 Task: Create a due date automation trigger when advanced on, on the tuesday of the week before a card is due add checklist with checklist "Resume" complete at 11:00 AM.
Action: Mouse moved to (1019, 343)
Screenshot: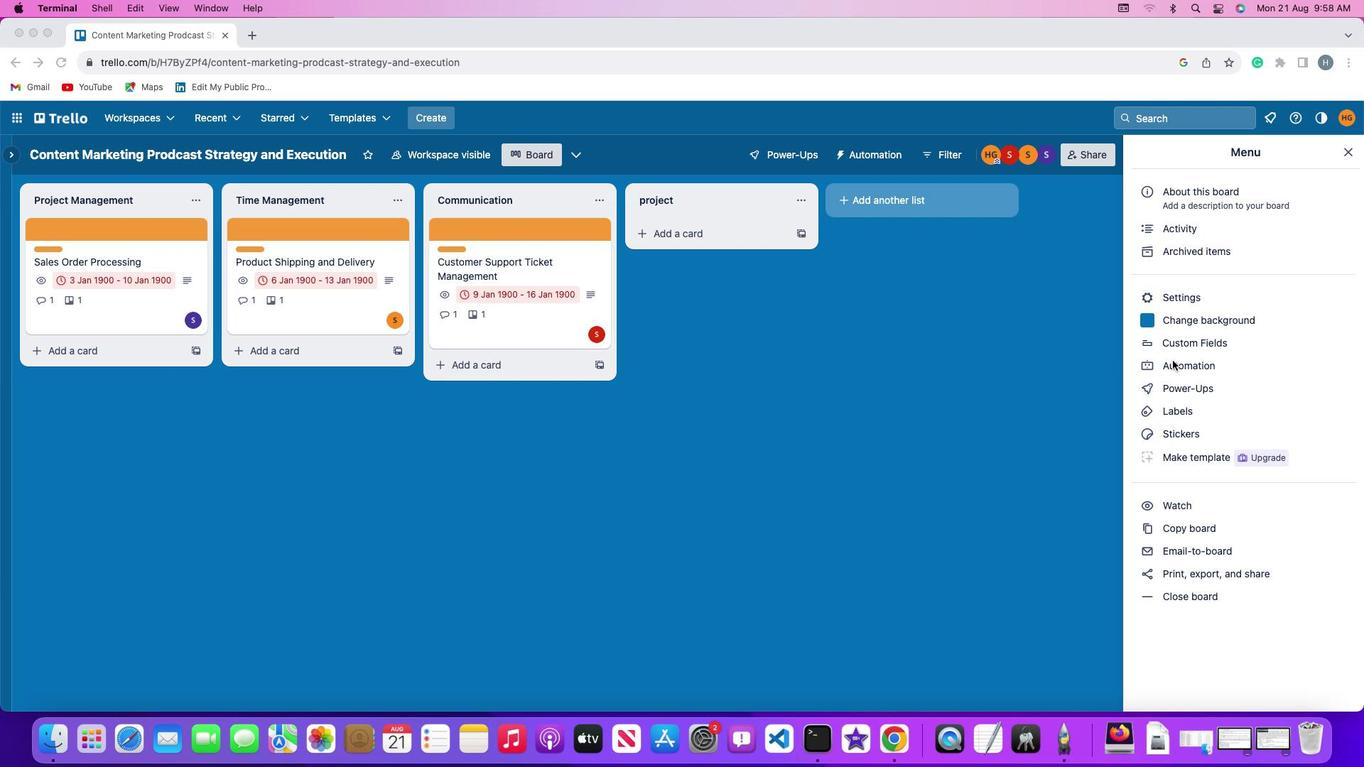 
Action: Mouse pressed left at (1019, 343)
Screenshot: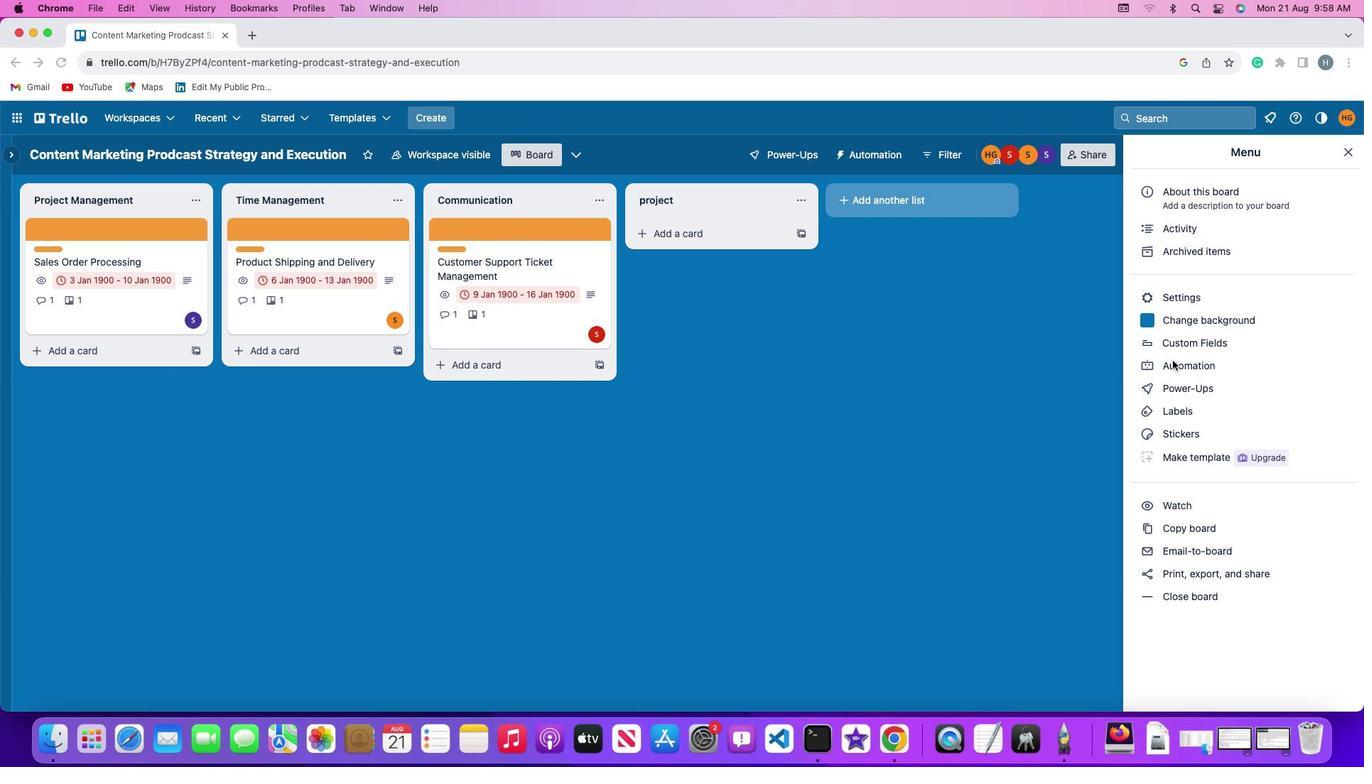 
Action: Mouse pressed left at (1019, 343)
Screenshot: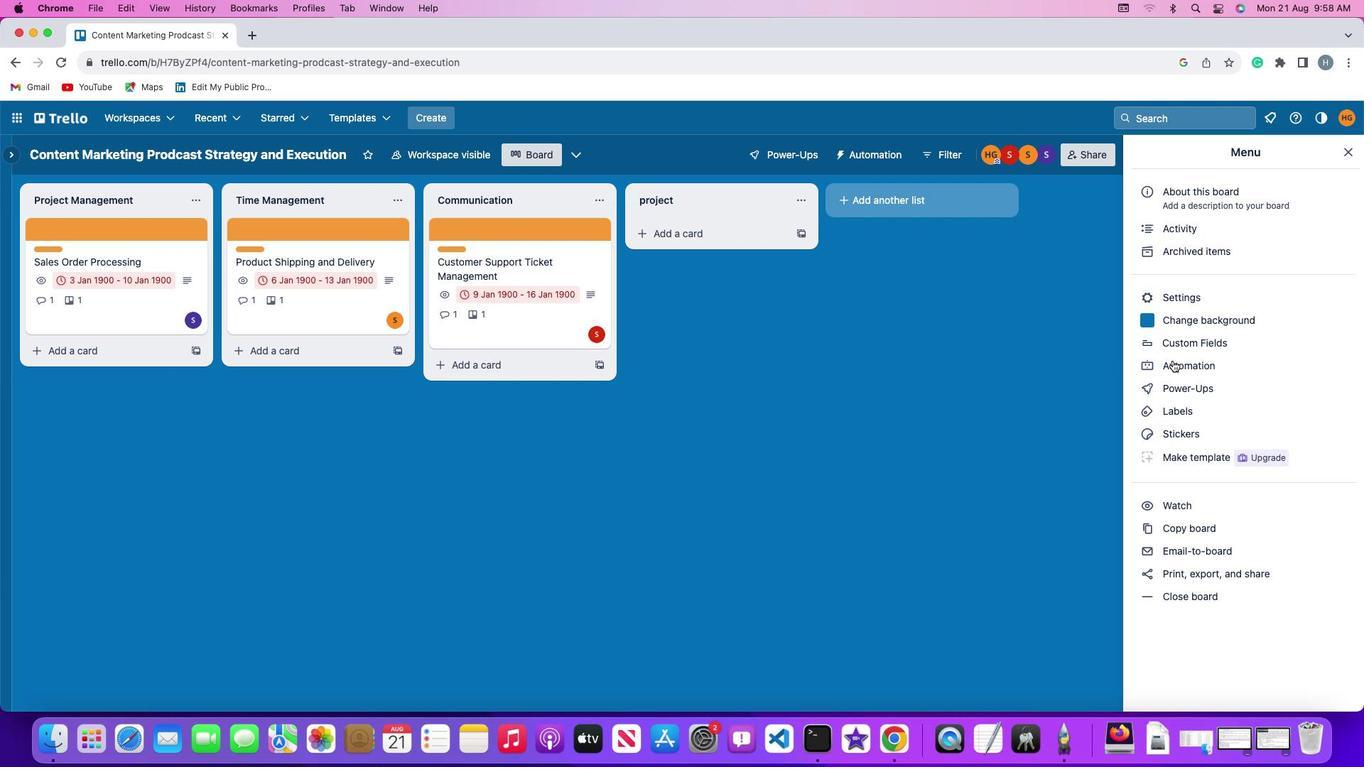 
Action: Mouse moved to (260, 321)
Screenshot: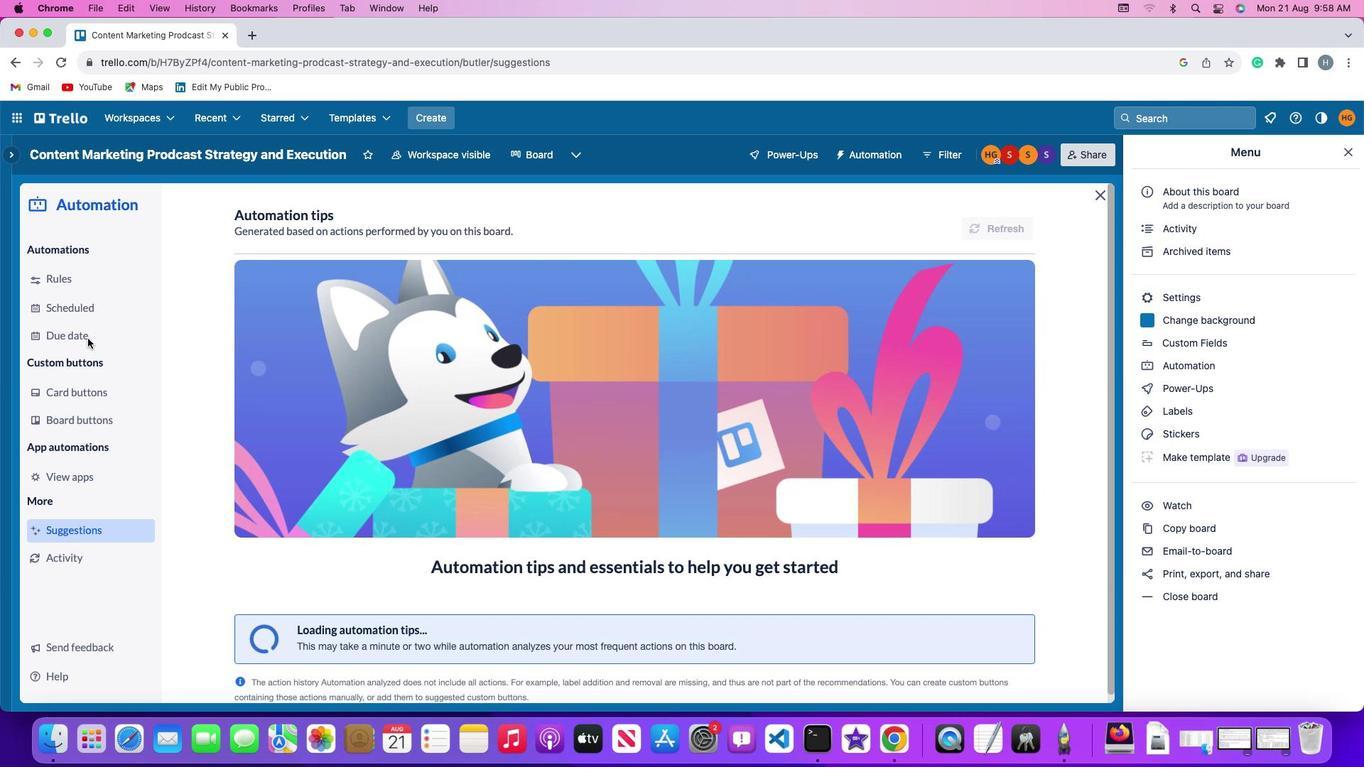 
Action: Mouse pressed left at (260, 321)
Screenshot: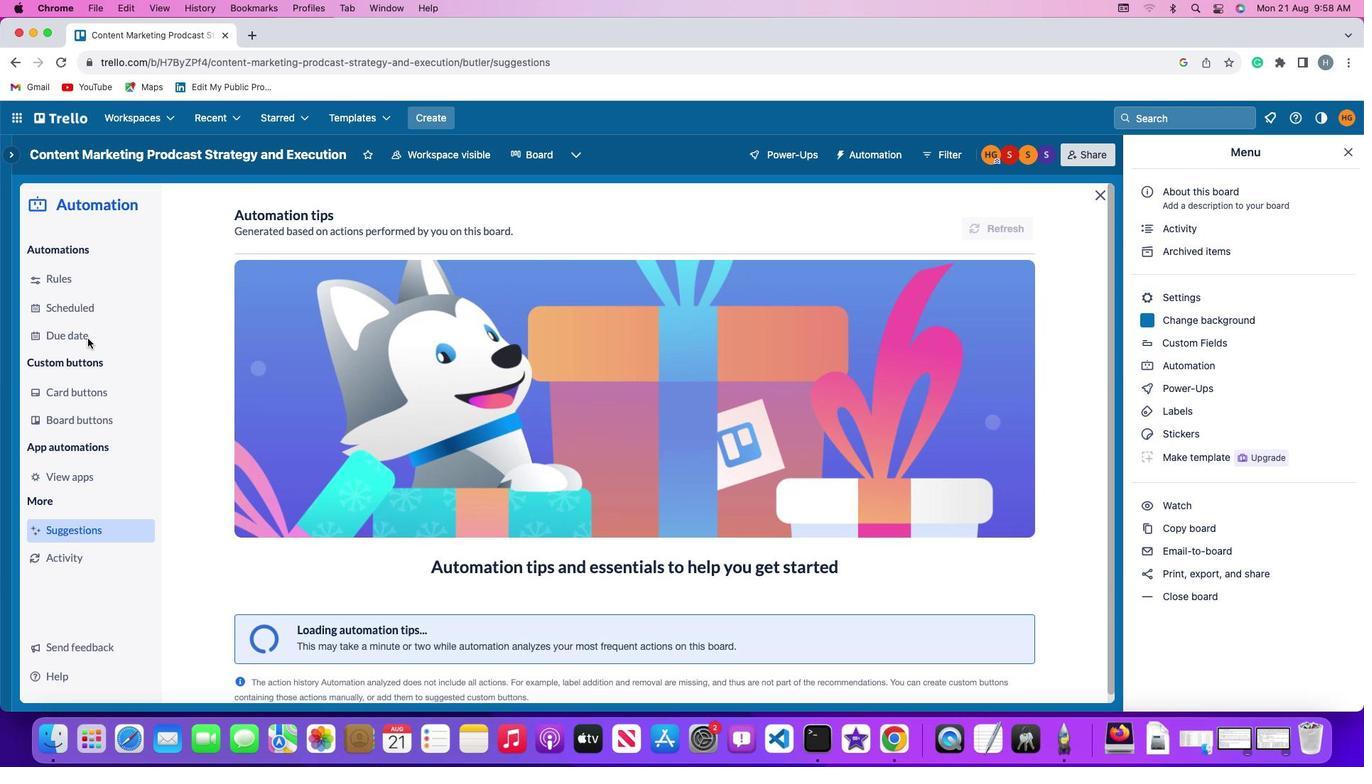 
Action: Mouse moved to (871, 193)
Screenshot: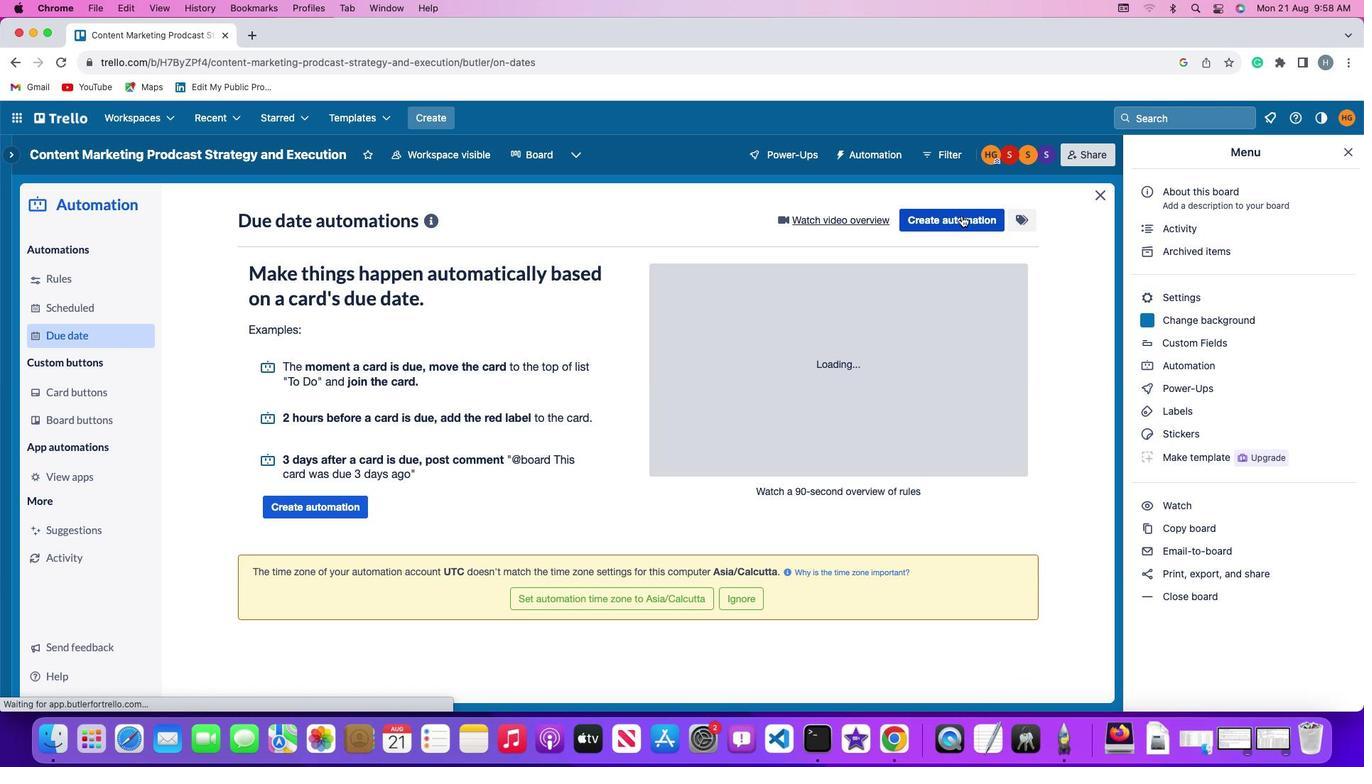 
Action: Mouse pressed left at (871, 193)
Screenshot: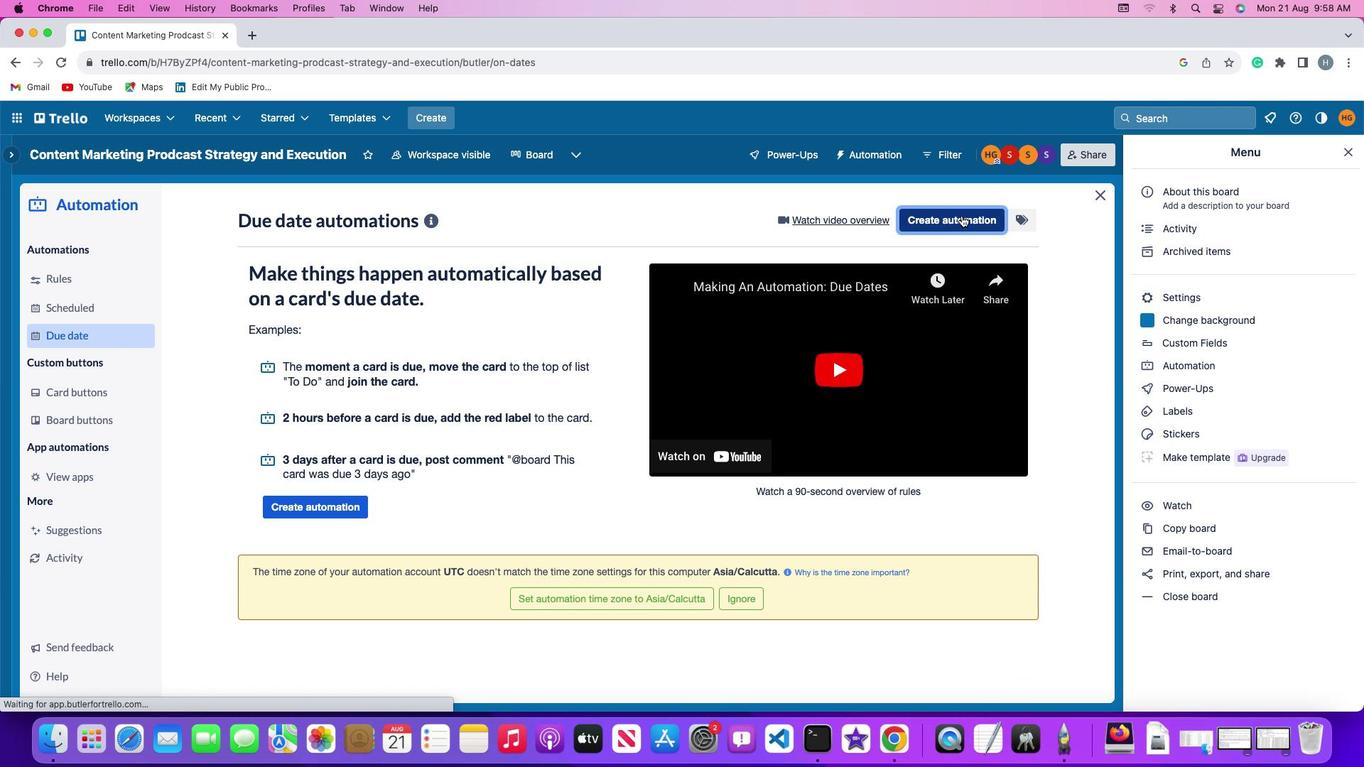 
Action: Mouse moved to (394, 341)
Screenshot: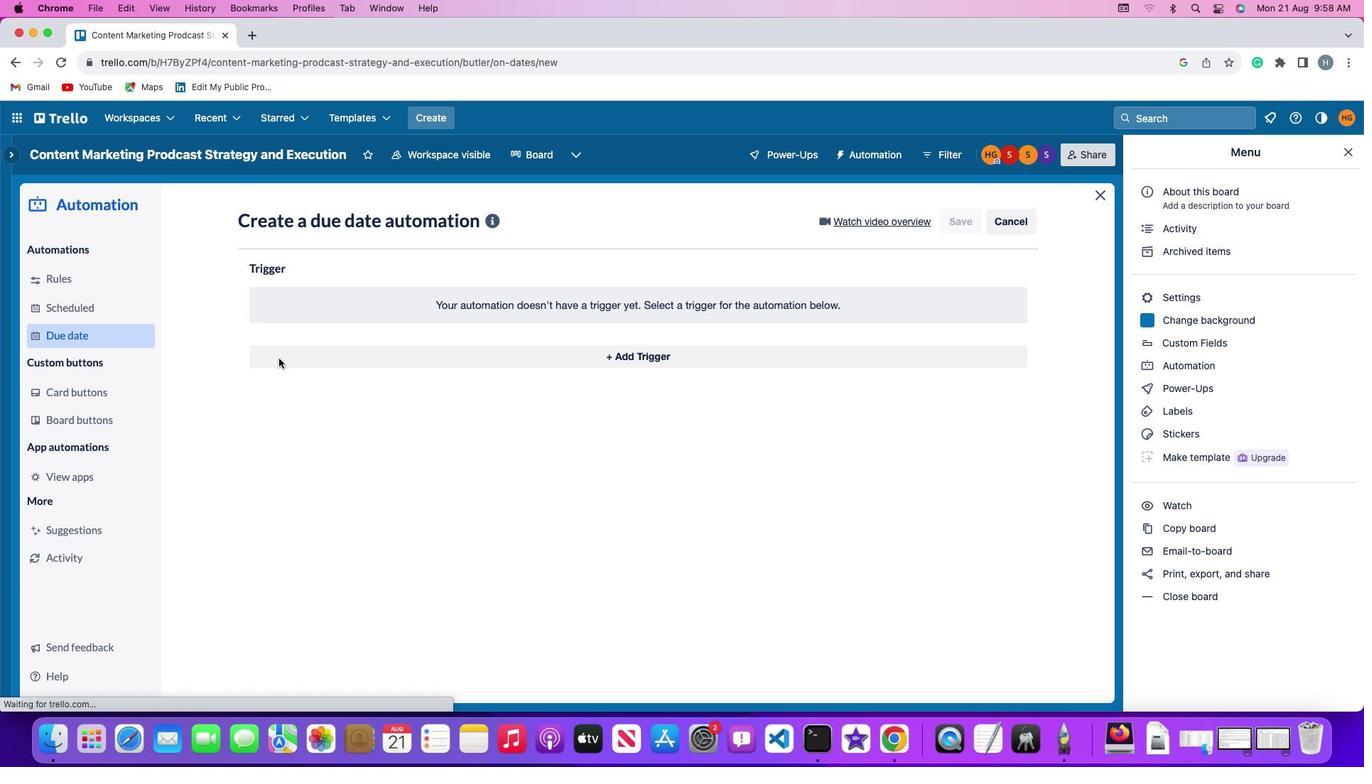 
Action: Mouse pressed left at (394, 341)
Screenshot: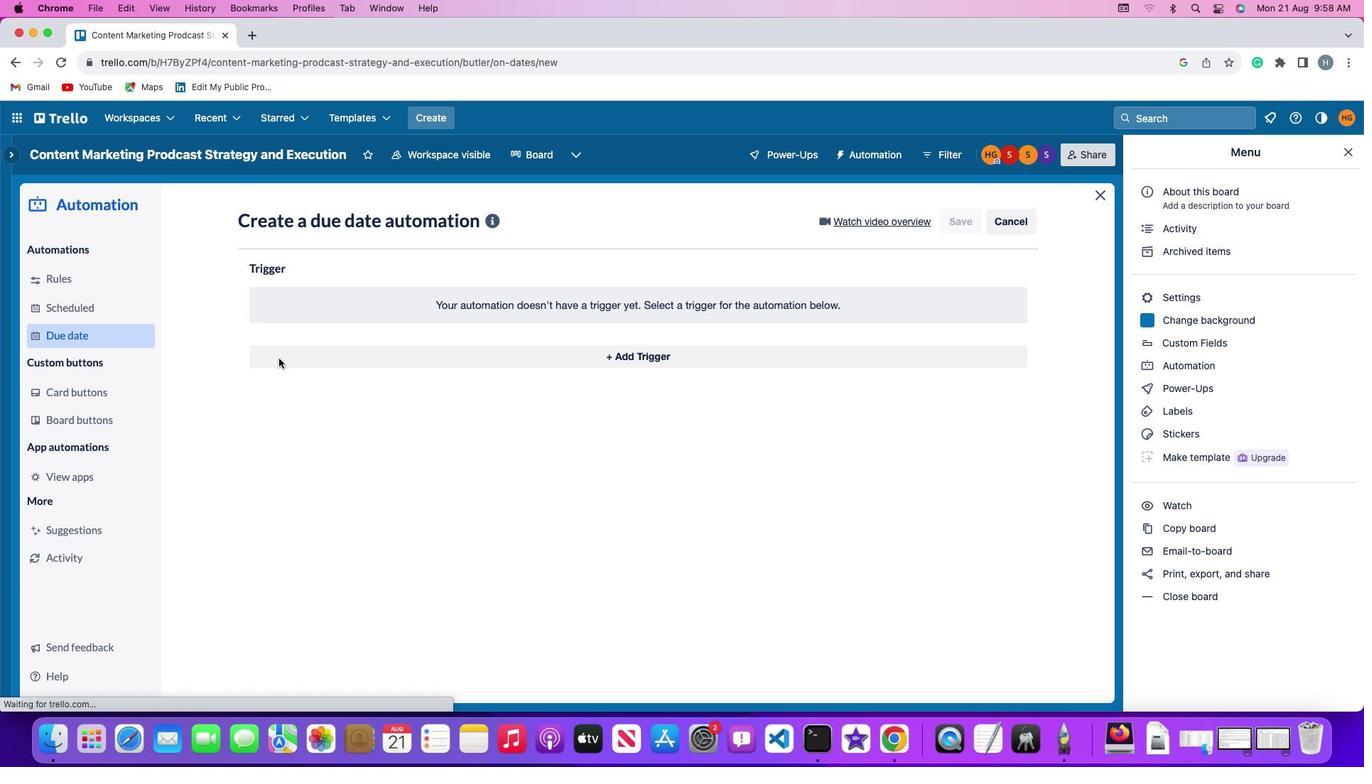 
Action: Mouse moved to (417, 617)
Screenshot: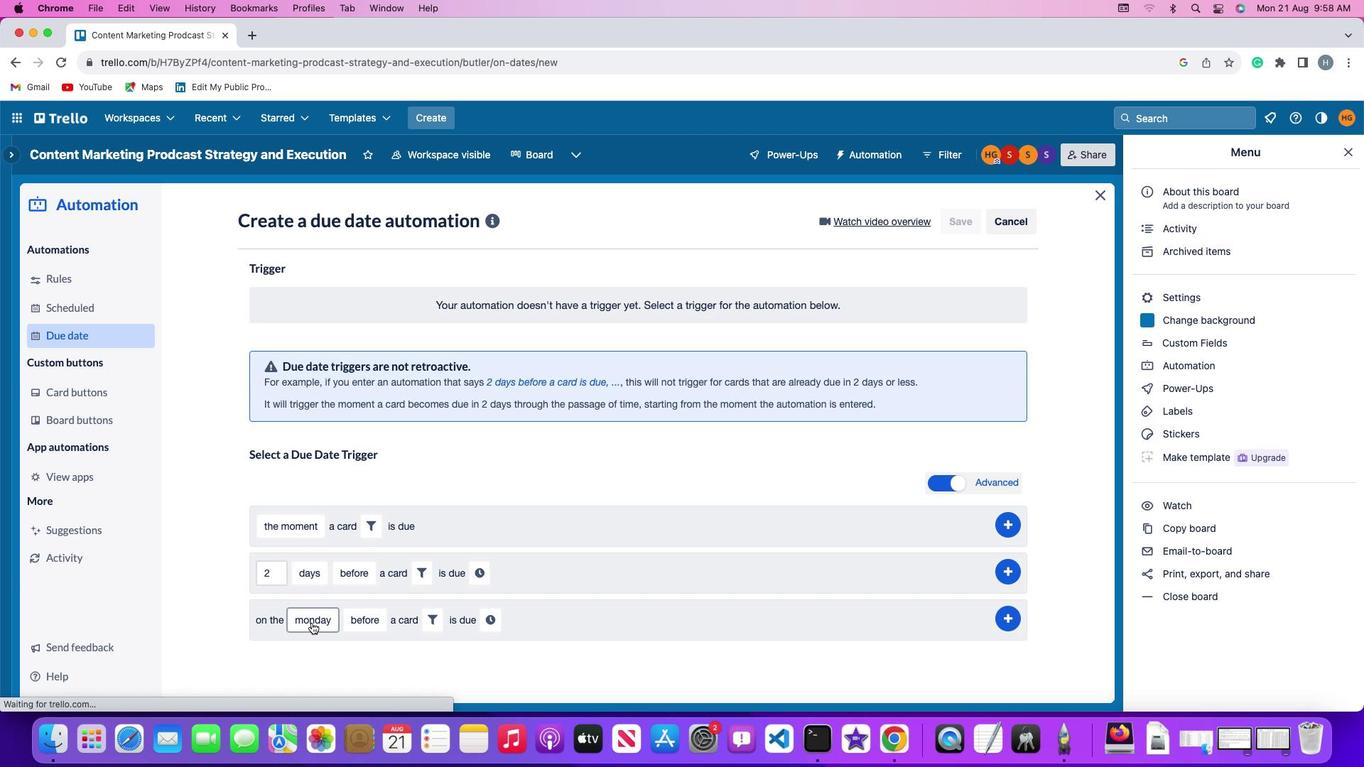 
Action: Mouse pressed left at (417, 617)
Screenshot: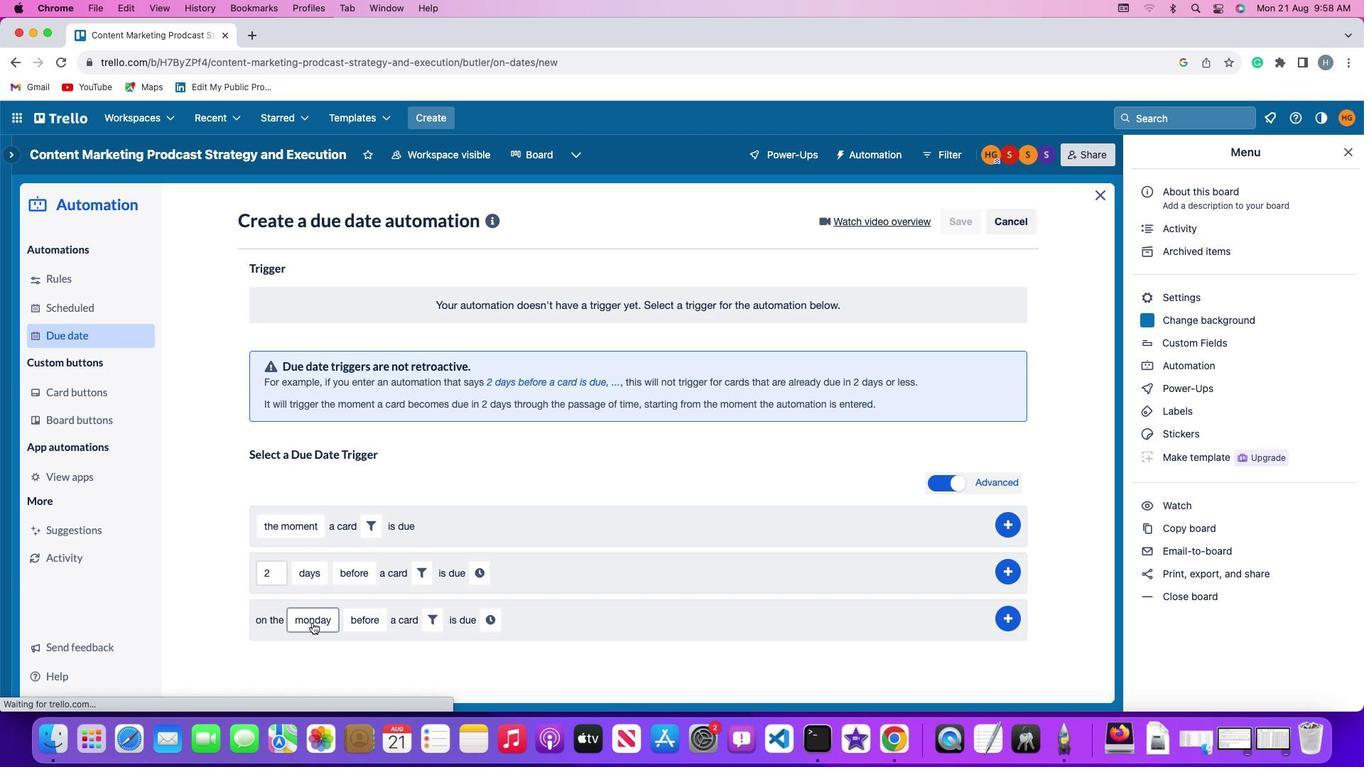 
Action: Mouse moved to (429, 441)
Screenshot: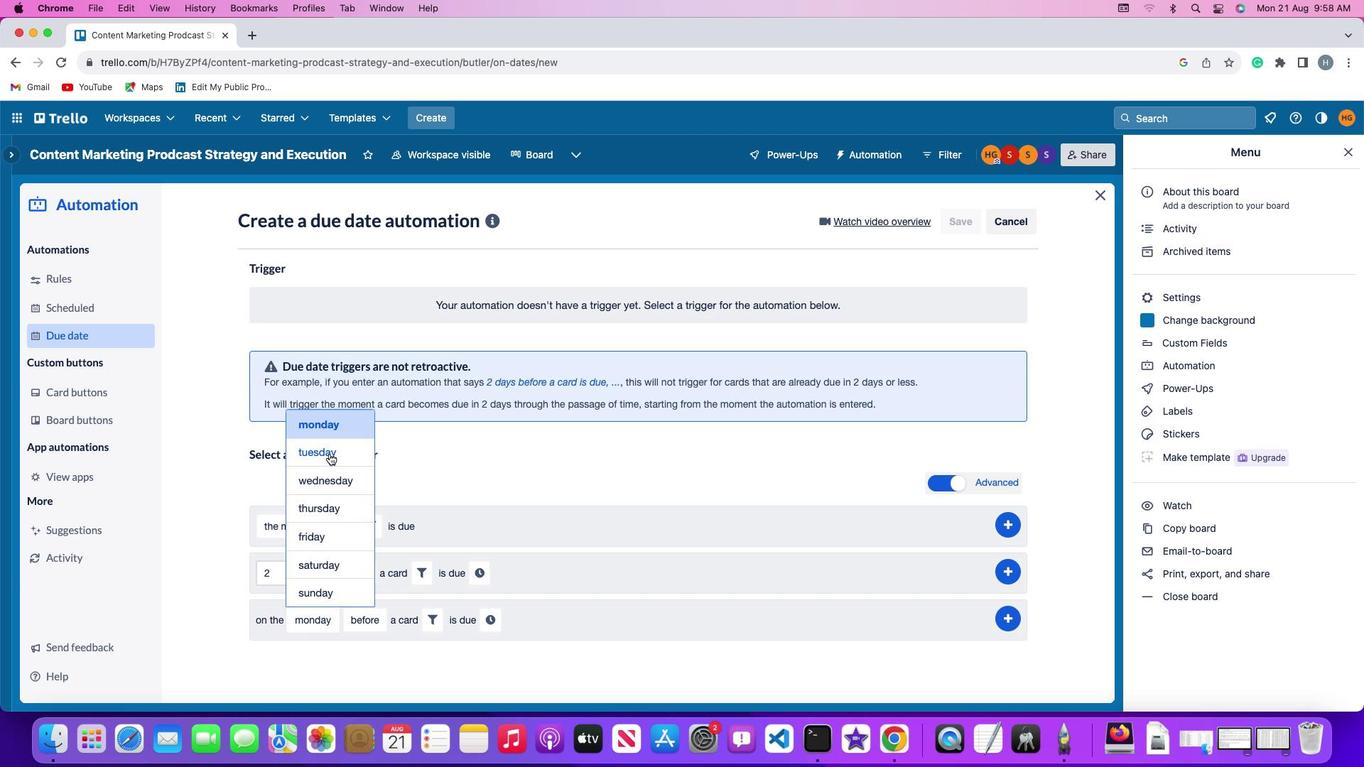 
Action: Mouse pressed left at (429, 441)
Screenshot: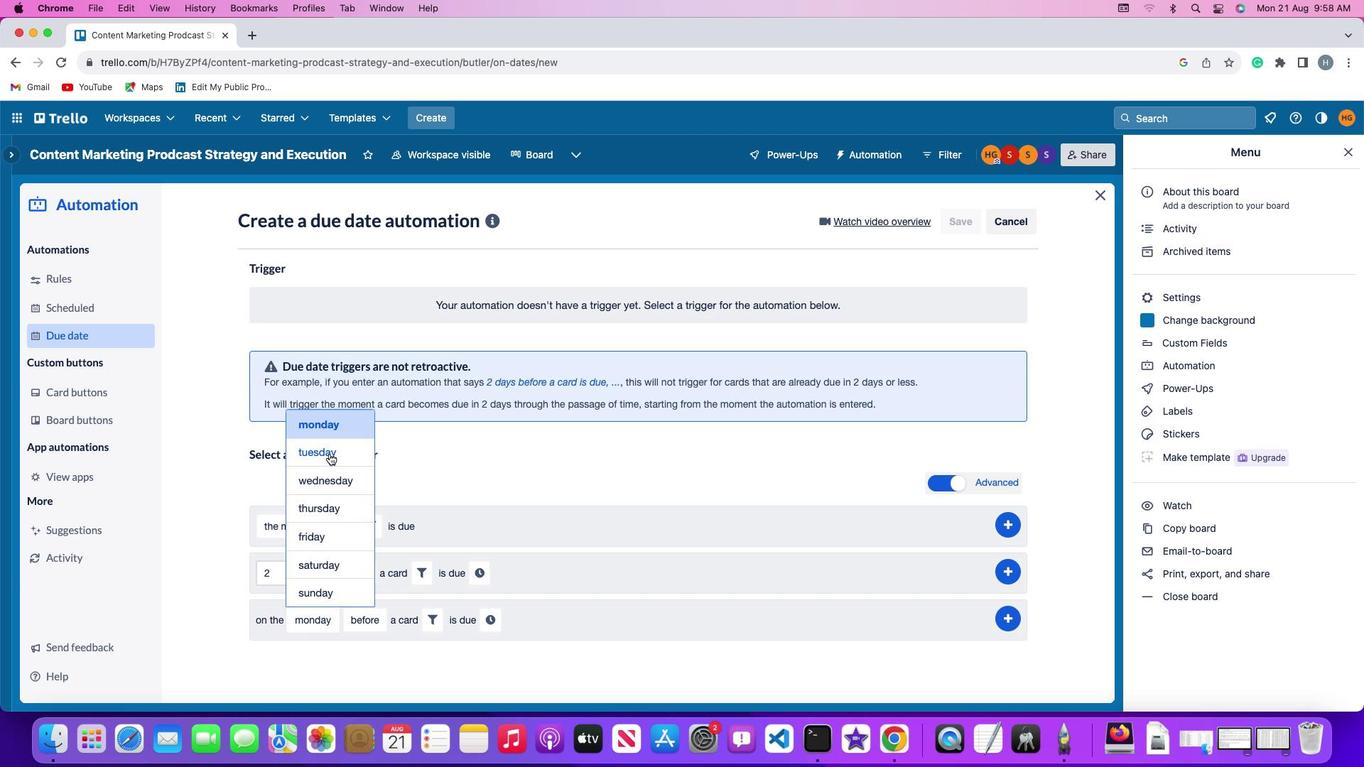 
Action: Mouse moved to (456, 606)
Screenshot: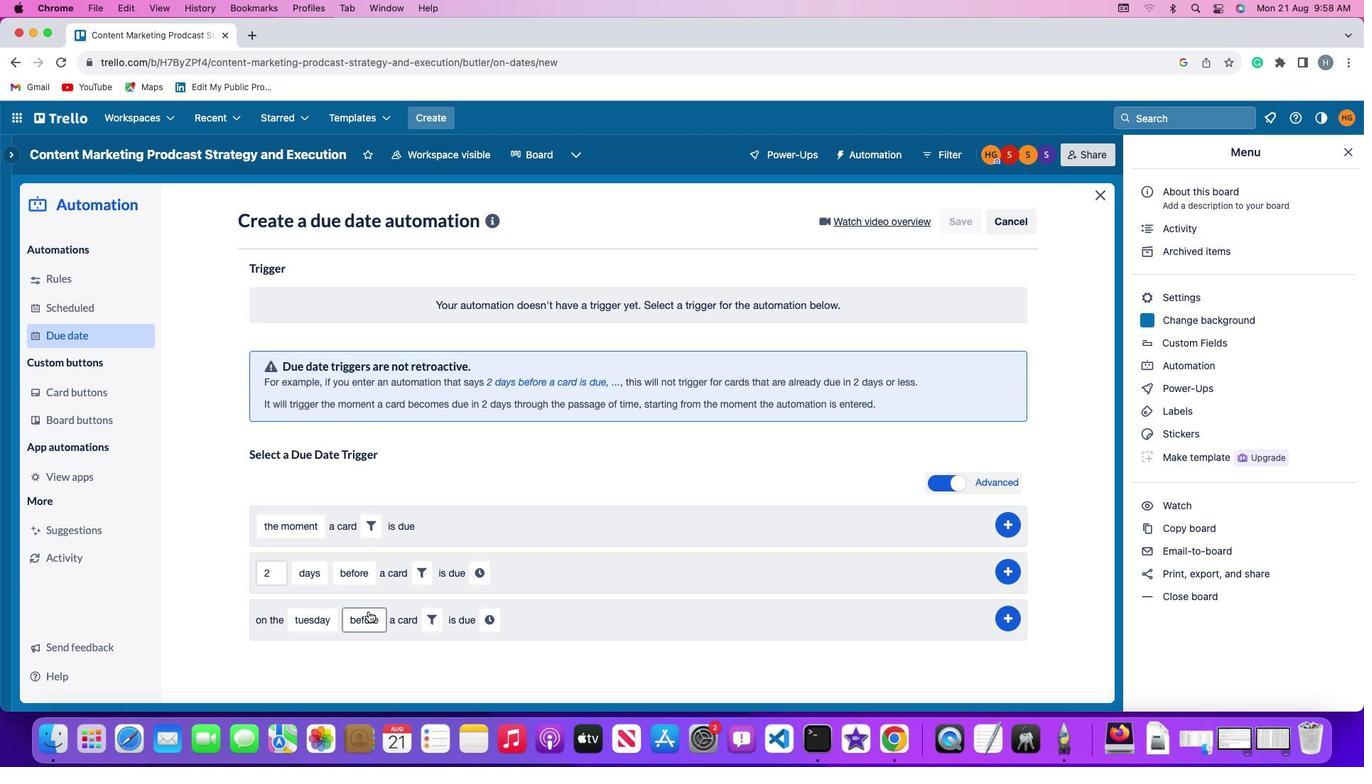
Action: Mouse pressed left at (456, 606)
Screenshot: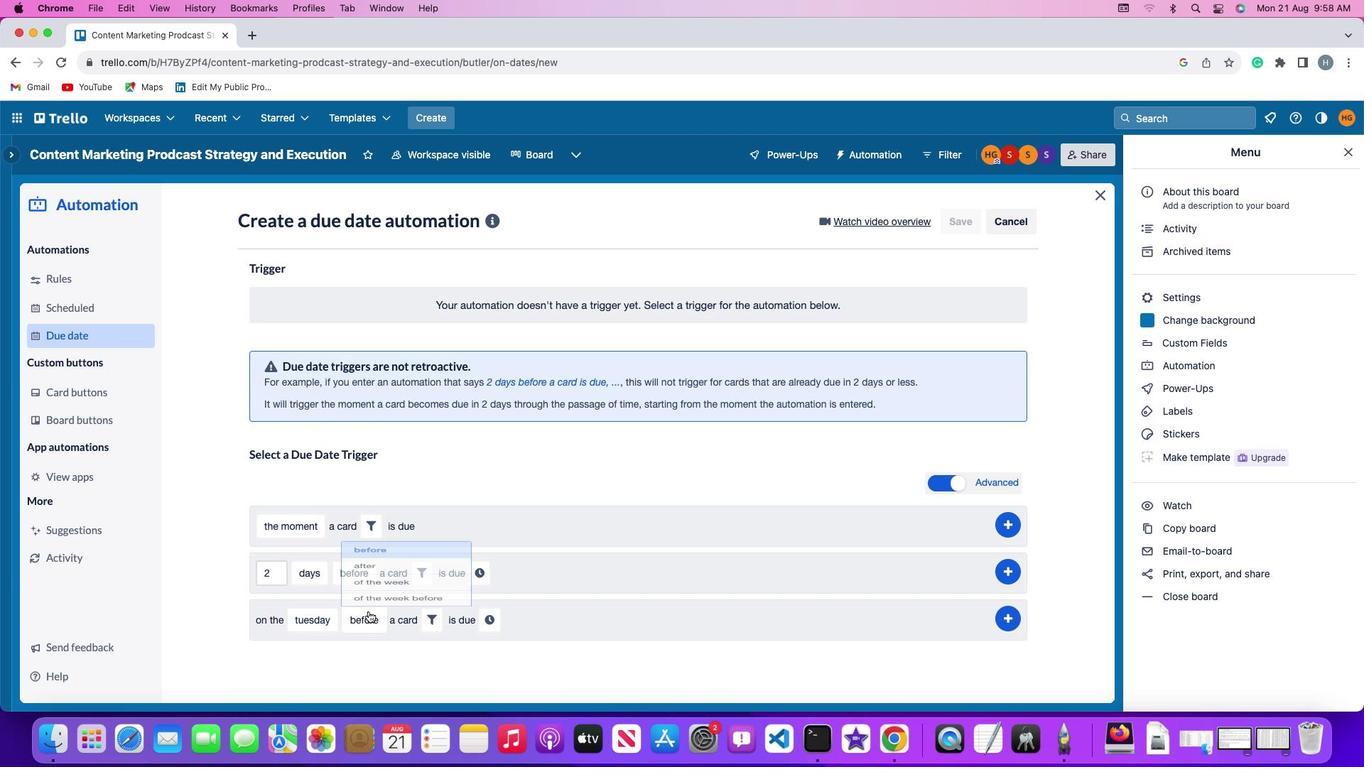 
Action: Mouse moved to (462, 582)
Screenshot: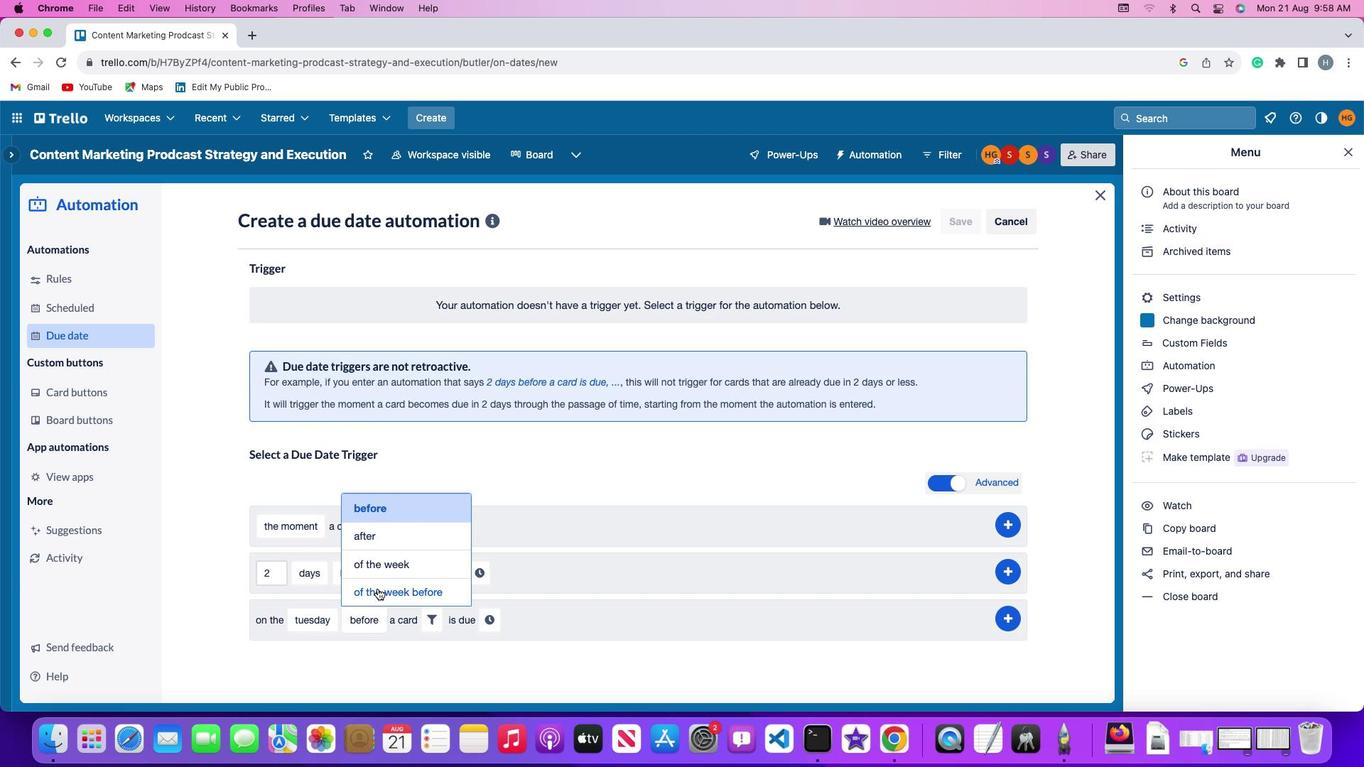 
Action: Mouse pressed left at (462, 582)
Screenshot: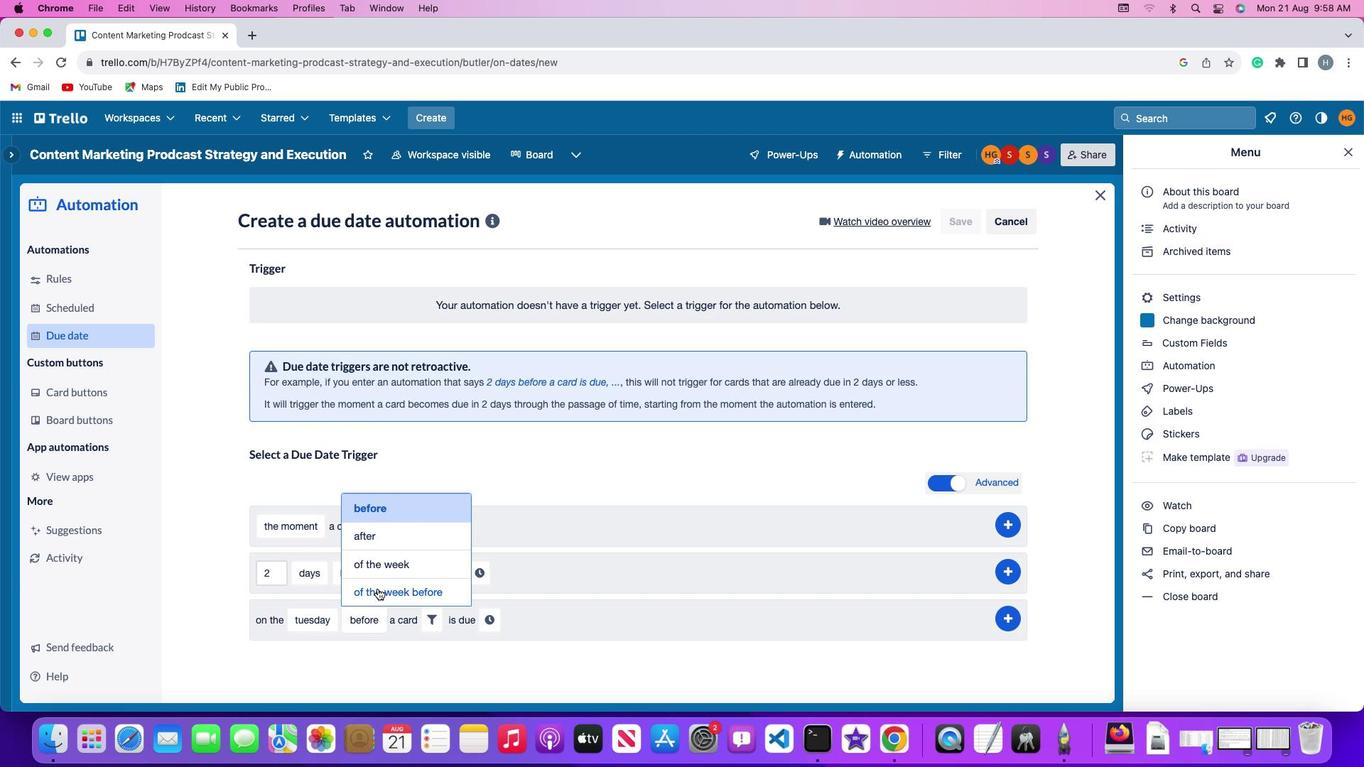
Action: Mouse moved to (550, 616)
Screenshot: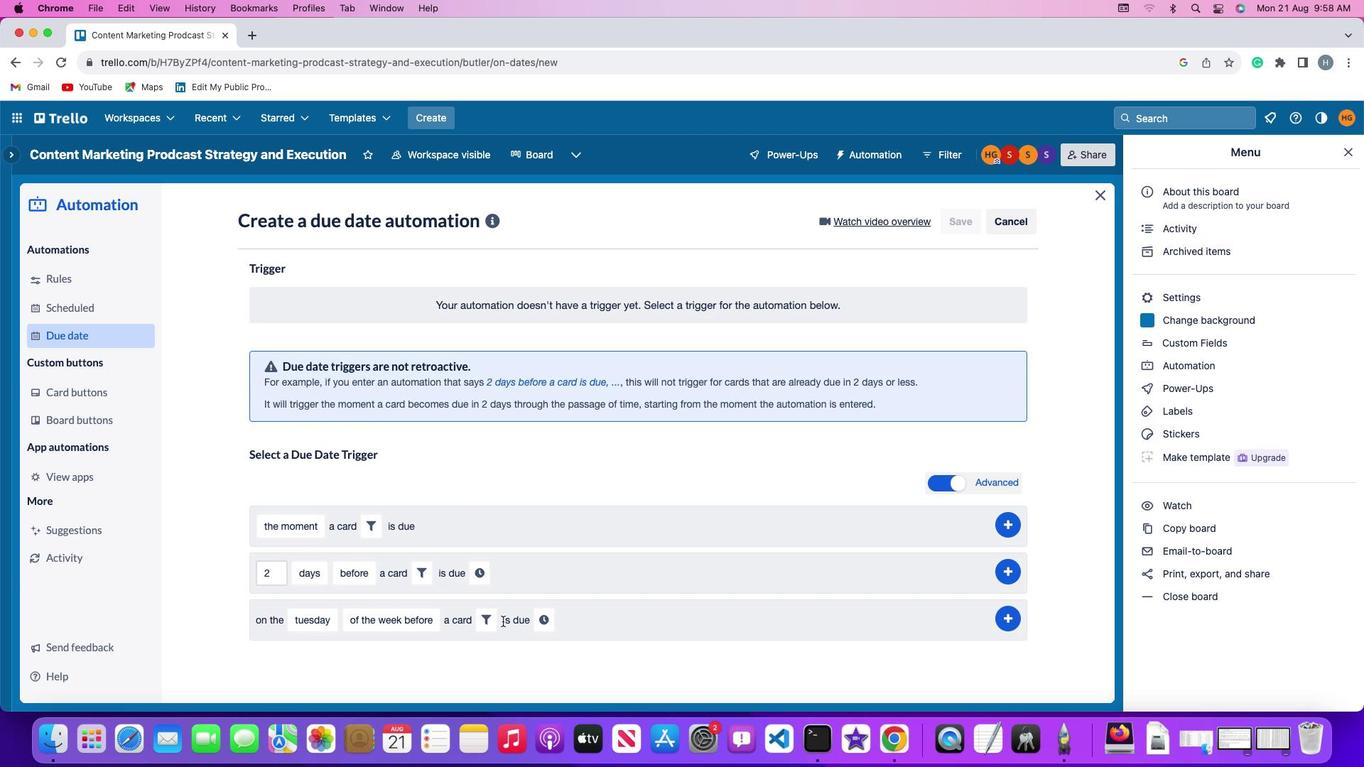 
Action: Mouse pressed left at (550, 616)
Screenshot: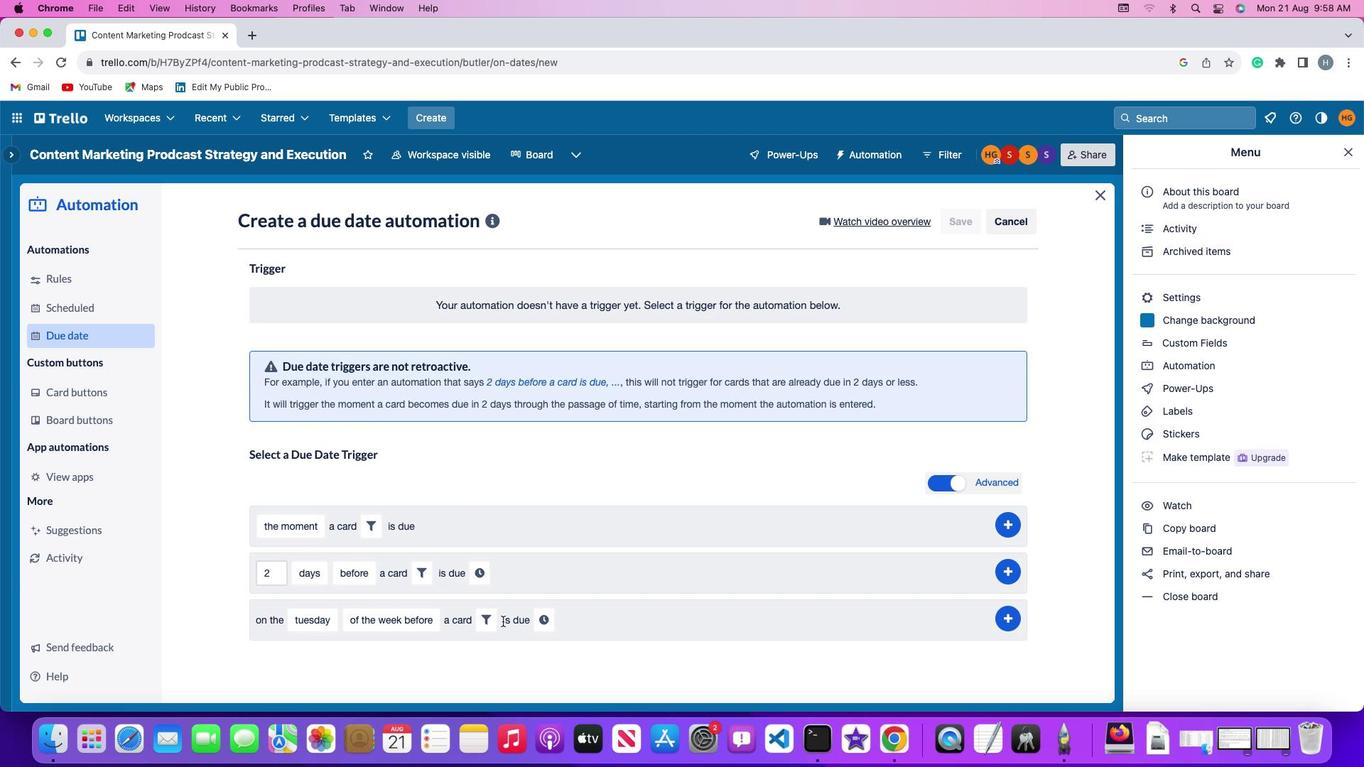 
Action: Mouse moved to (544, 616)
Screenshot: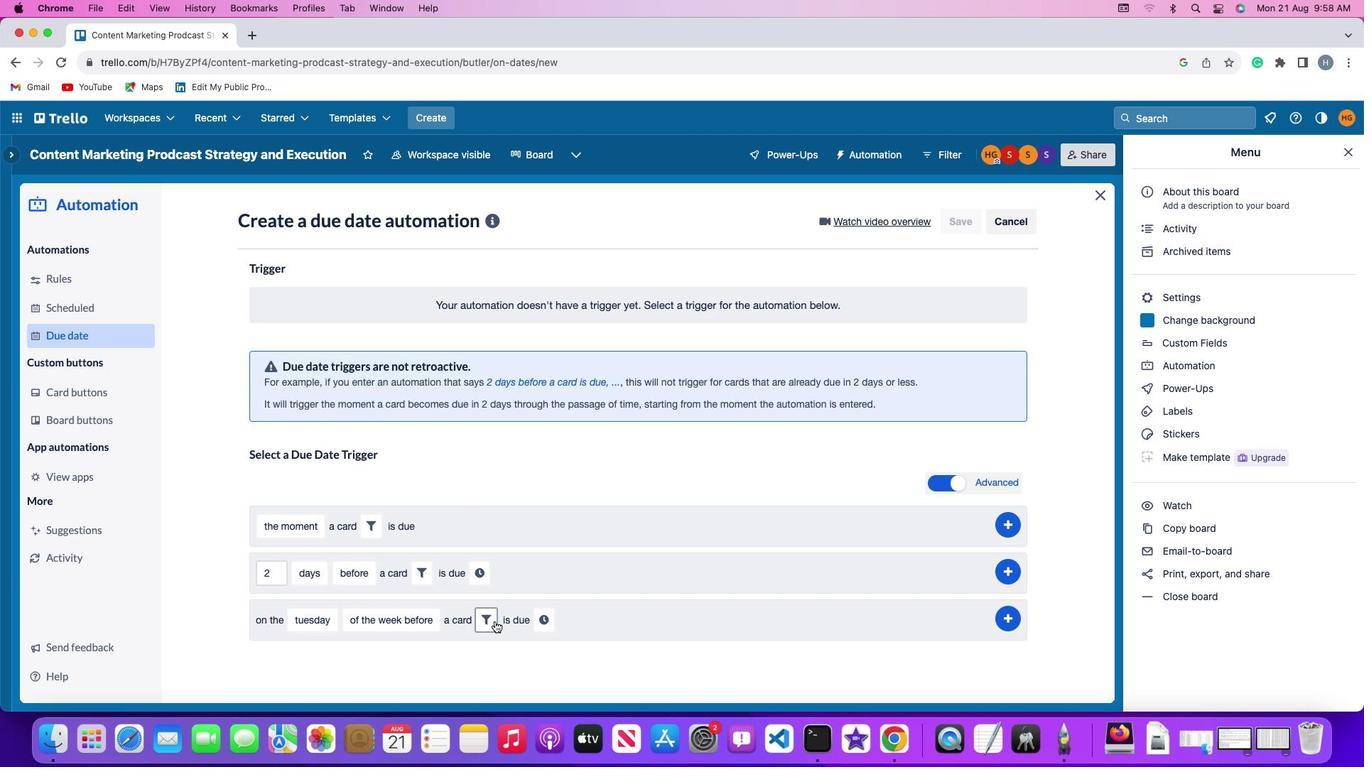
Action: Mouse pressed left at (544, 616)
Screenshot: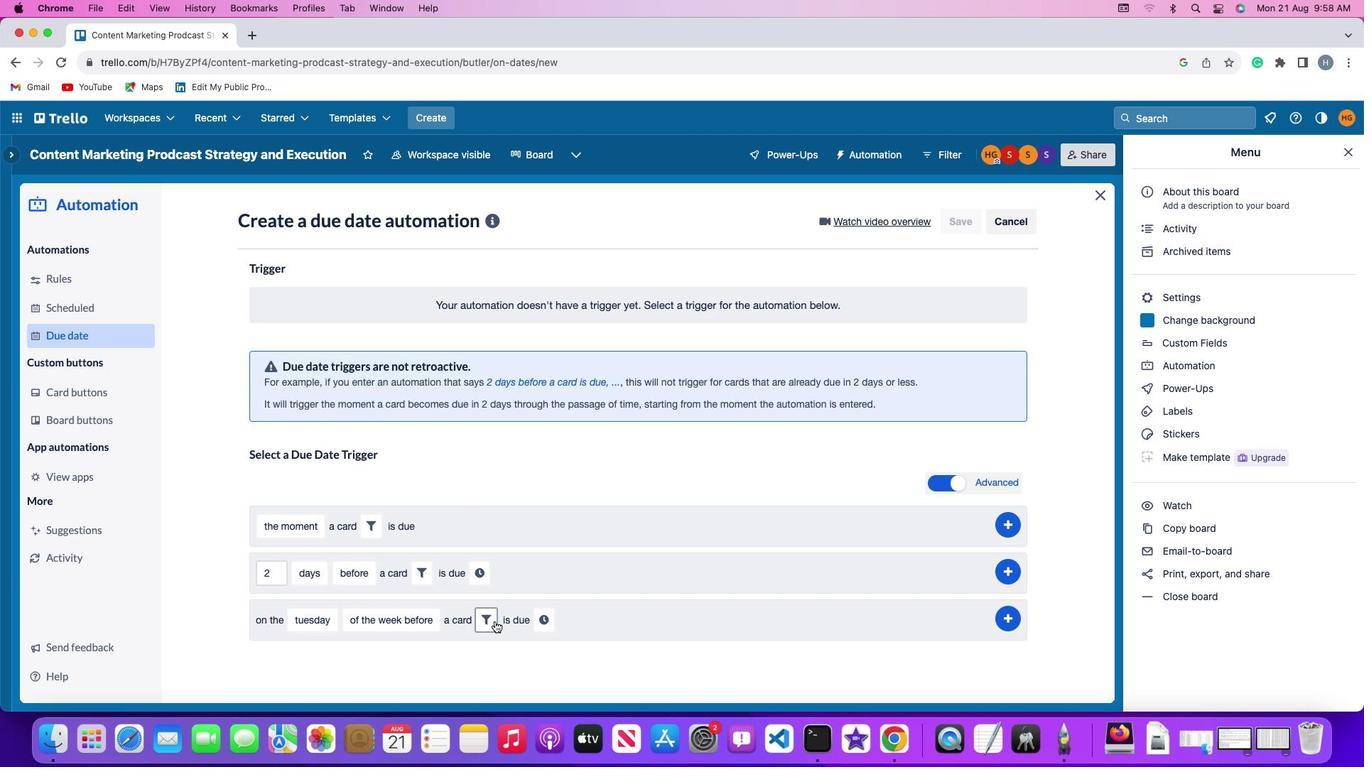 
Action: Mouse moved to (628, 654)
Screenshot: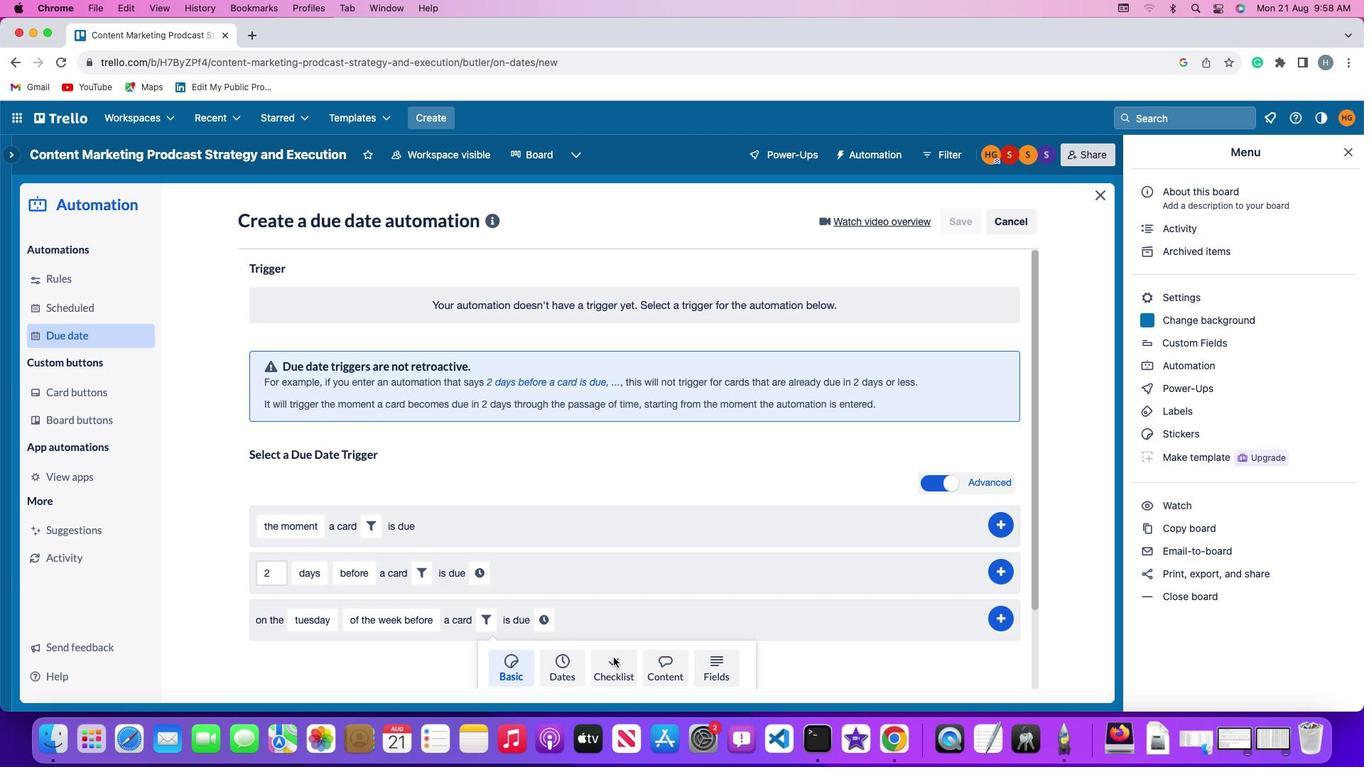 
Action: Mouse pressed left at (628, 654)
Screenshot: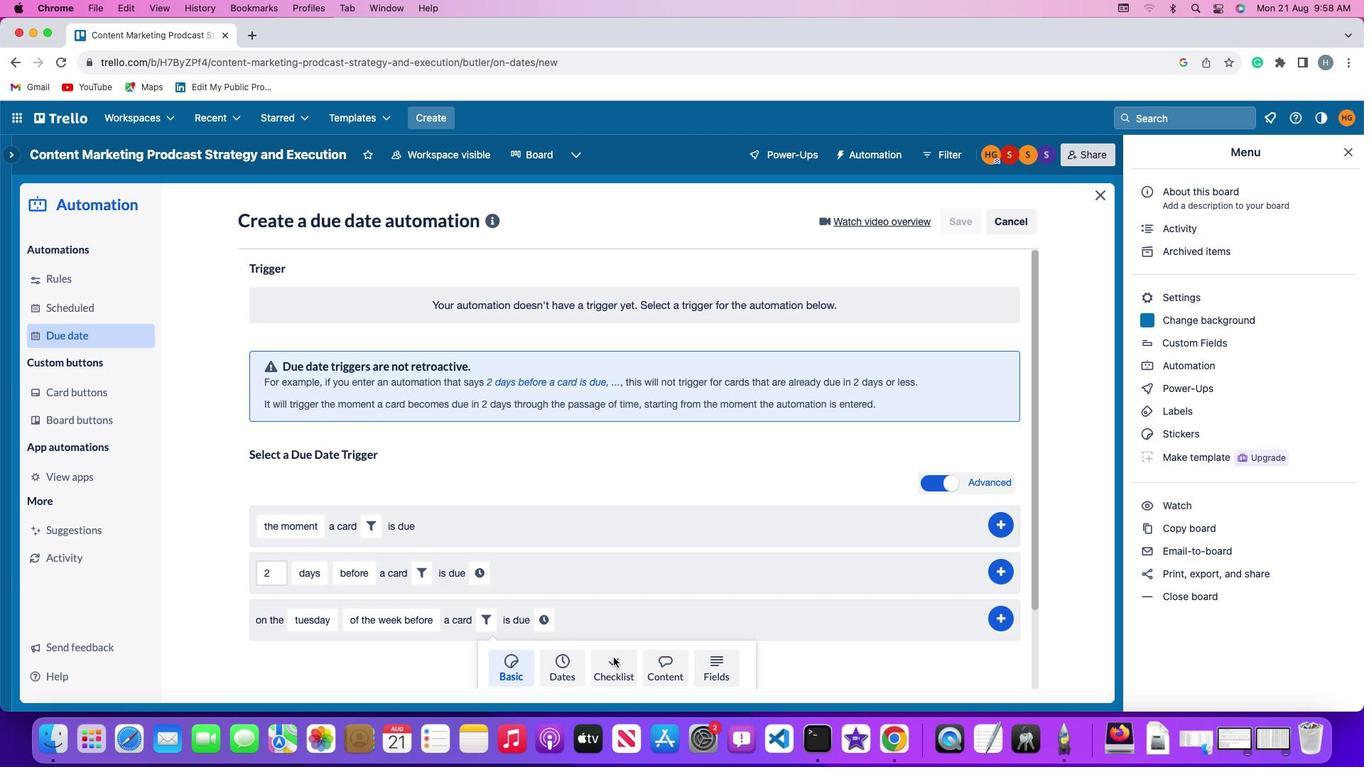 
Action: Mouse moved to (483, 655)
Screenshot: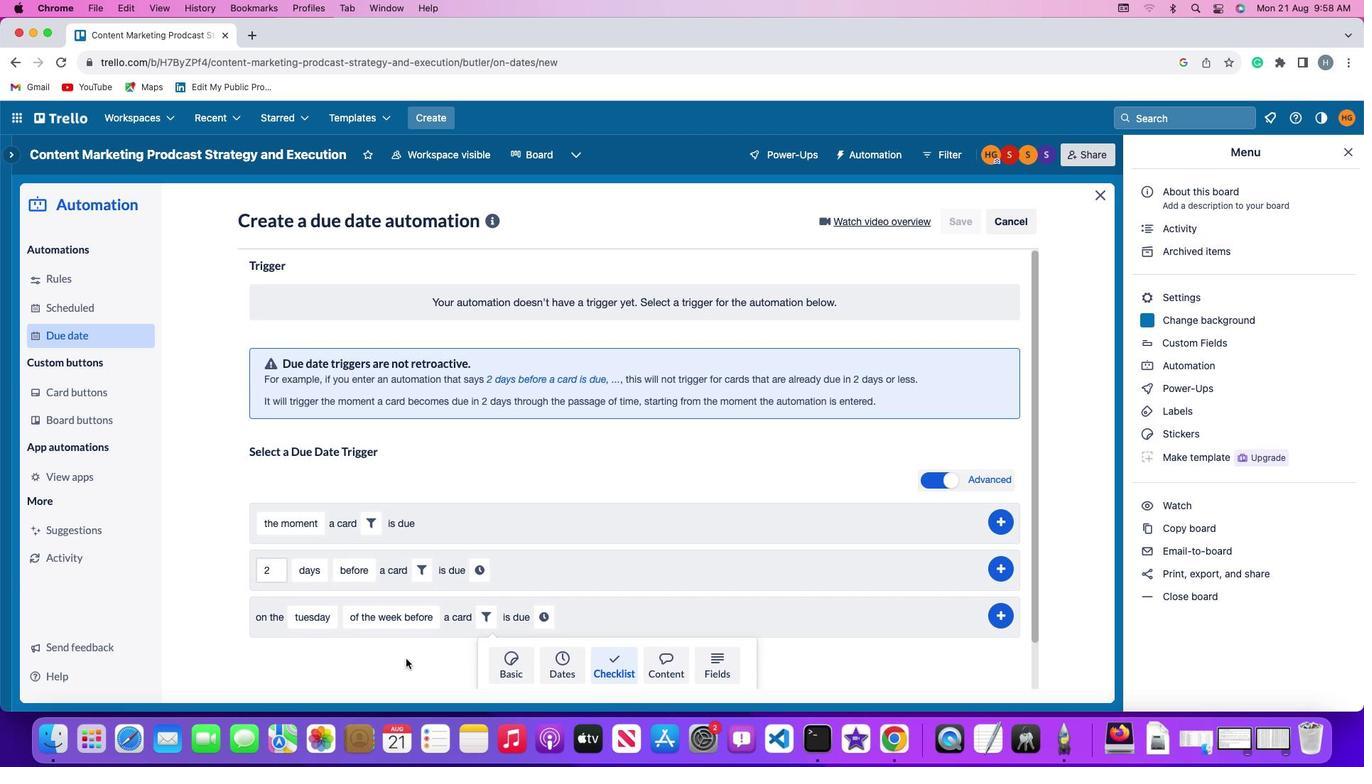 
Action: Mouse scrolled (483, 655) with delta (198, -31)
Screenshot: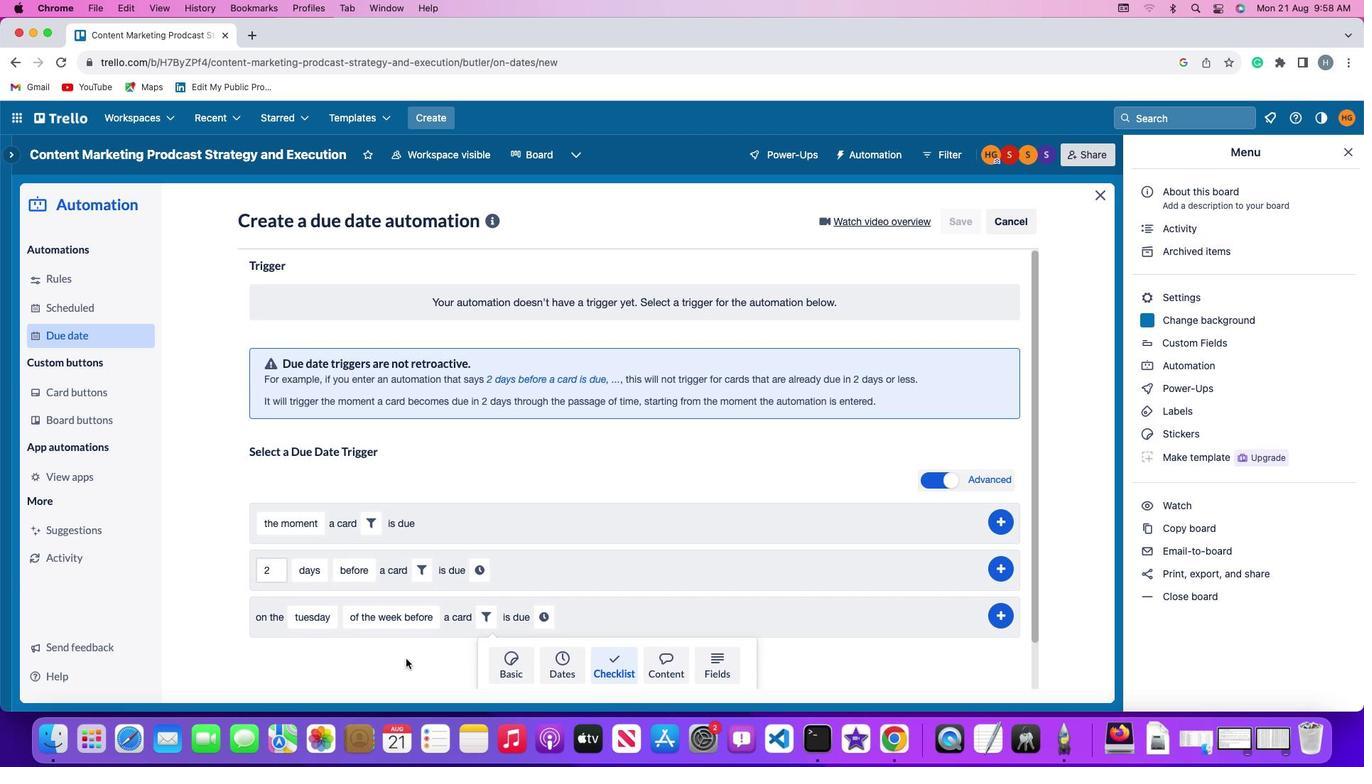
Action: Mouse scrolled (483, 655) with delta (198, -31)
Screenshot: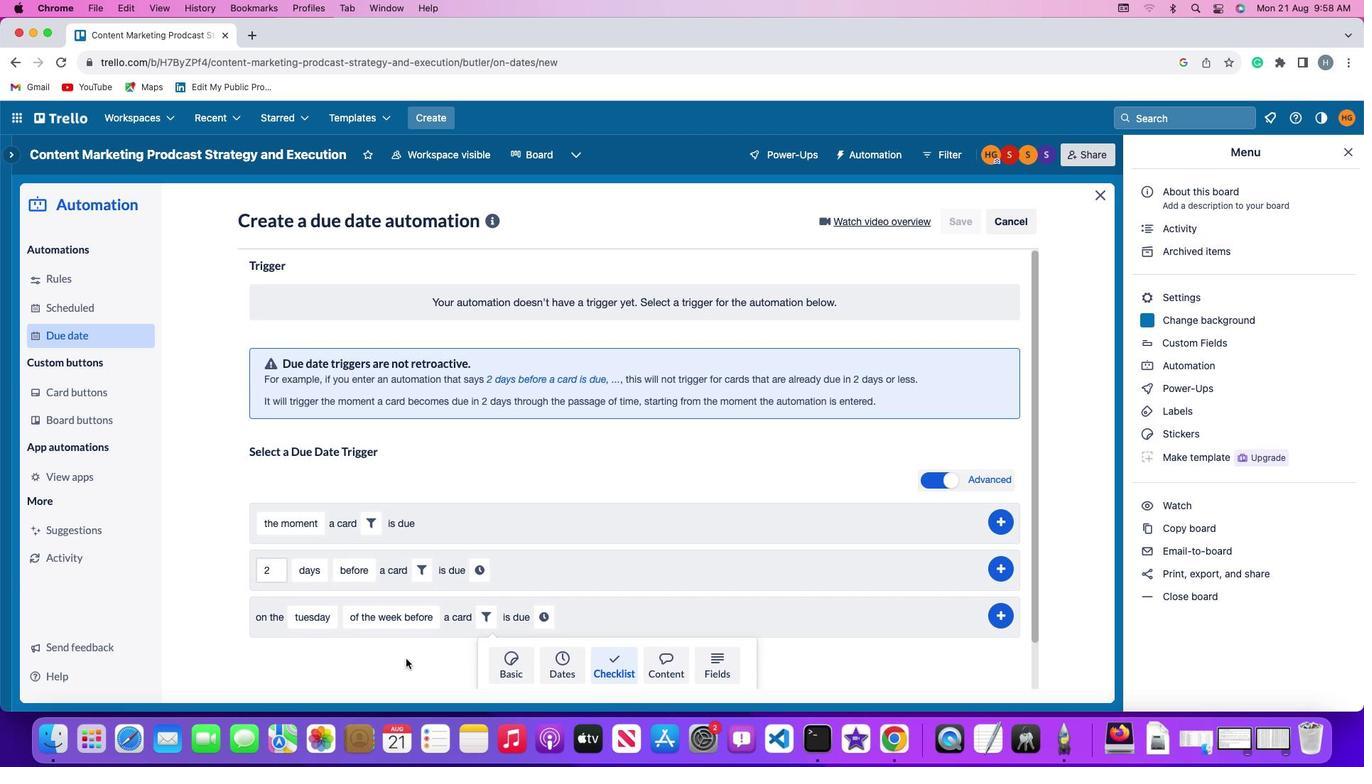 
Action: Mouse scrolled (483, 655) with delta (198, -32)
Screenshot: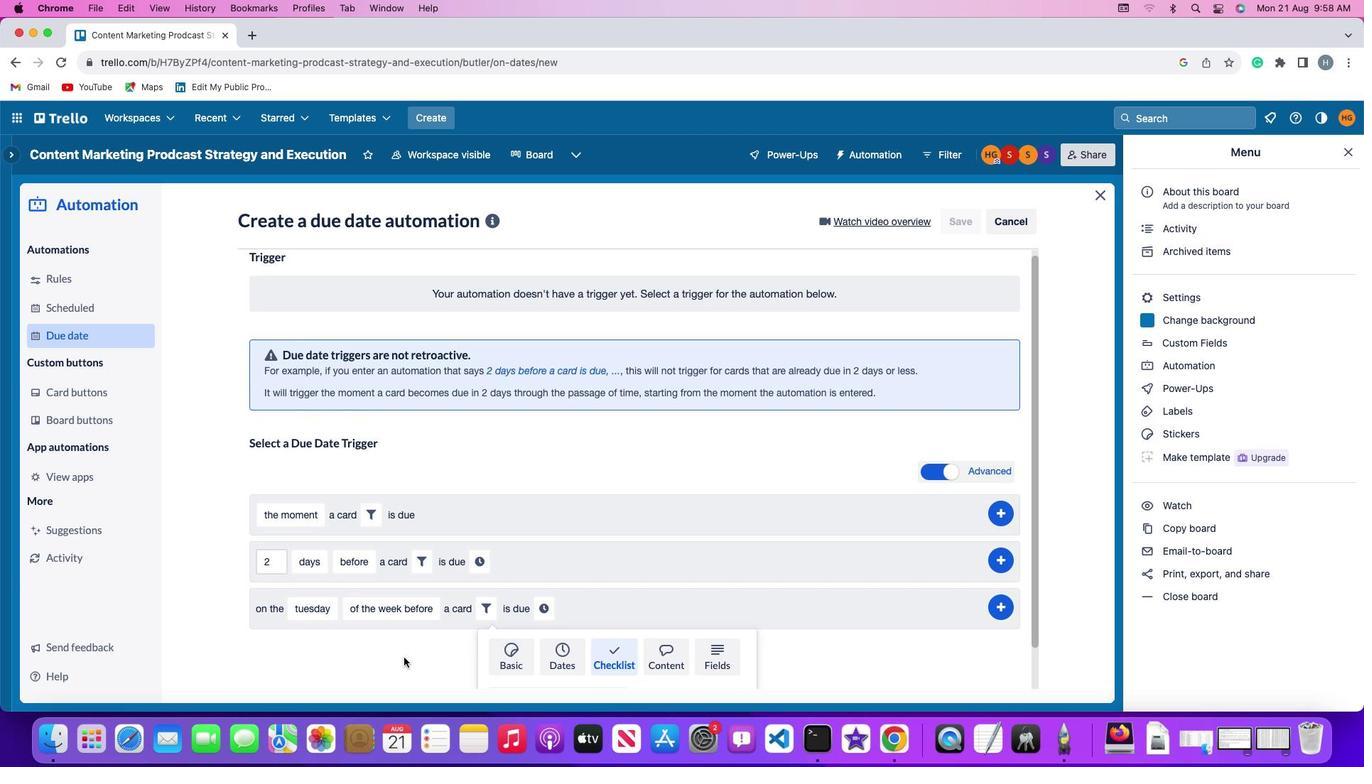 
Action: Mouse moved to (483, 655)
Screenshot: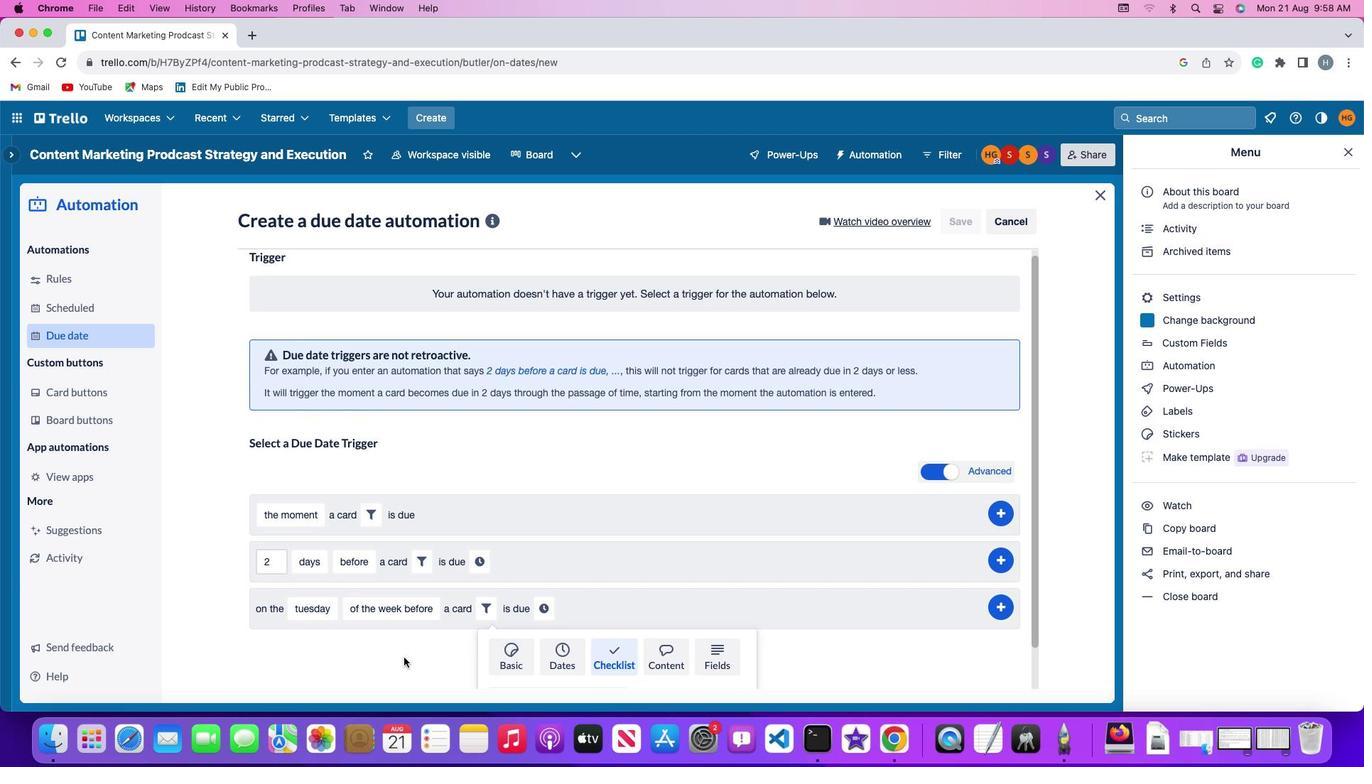 
Action: Mouse scrolled (483, 655) with delta (198, -34)
Screenshot: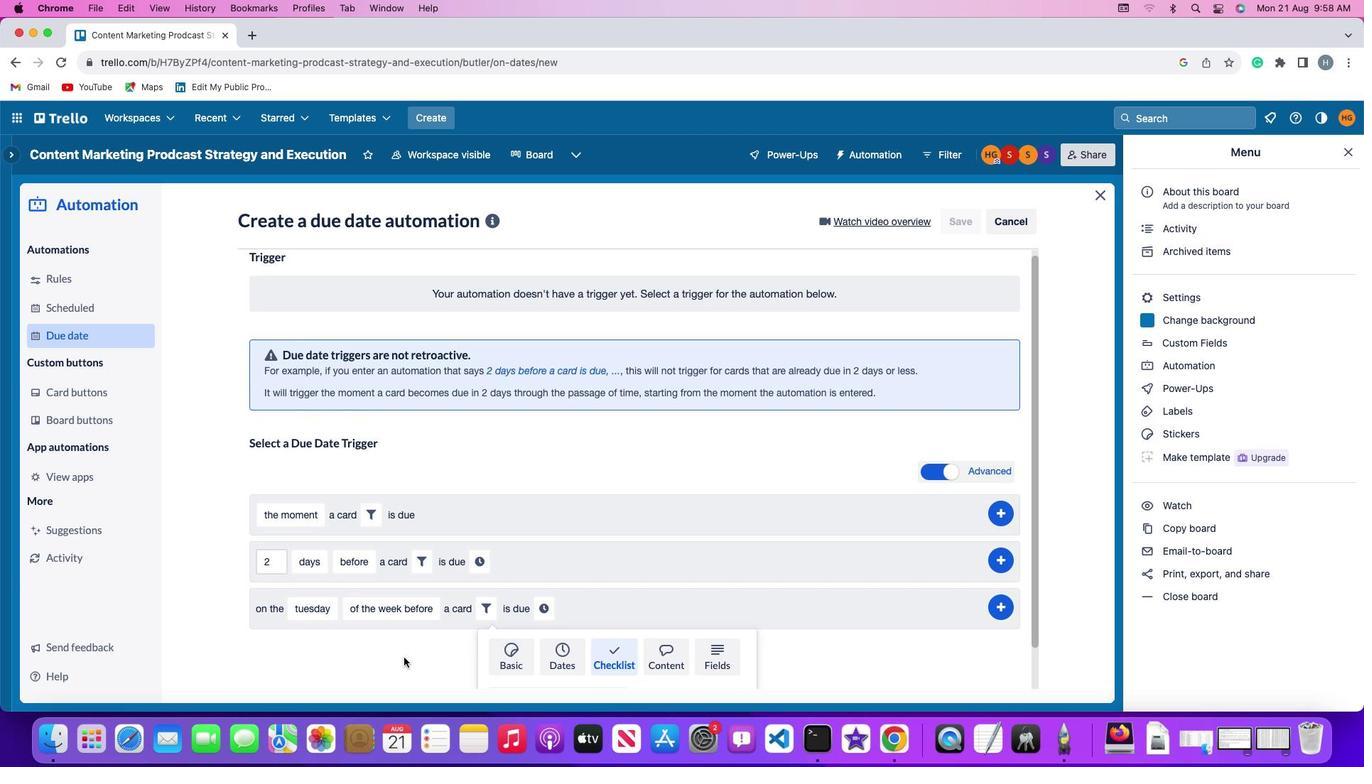 
Action: Mouse moved to (483, 655)
Screenshot: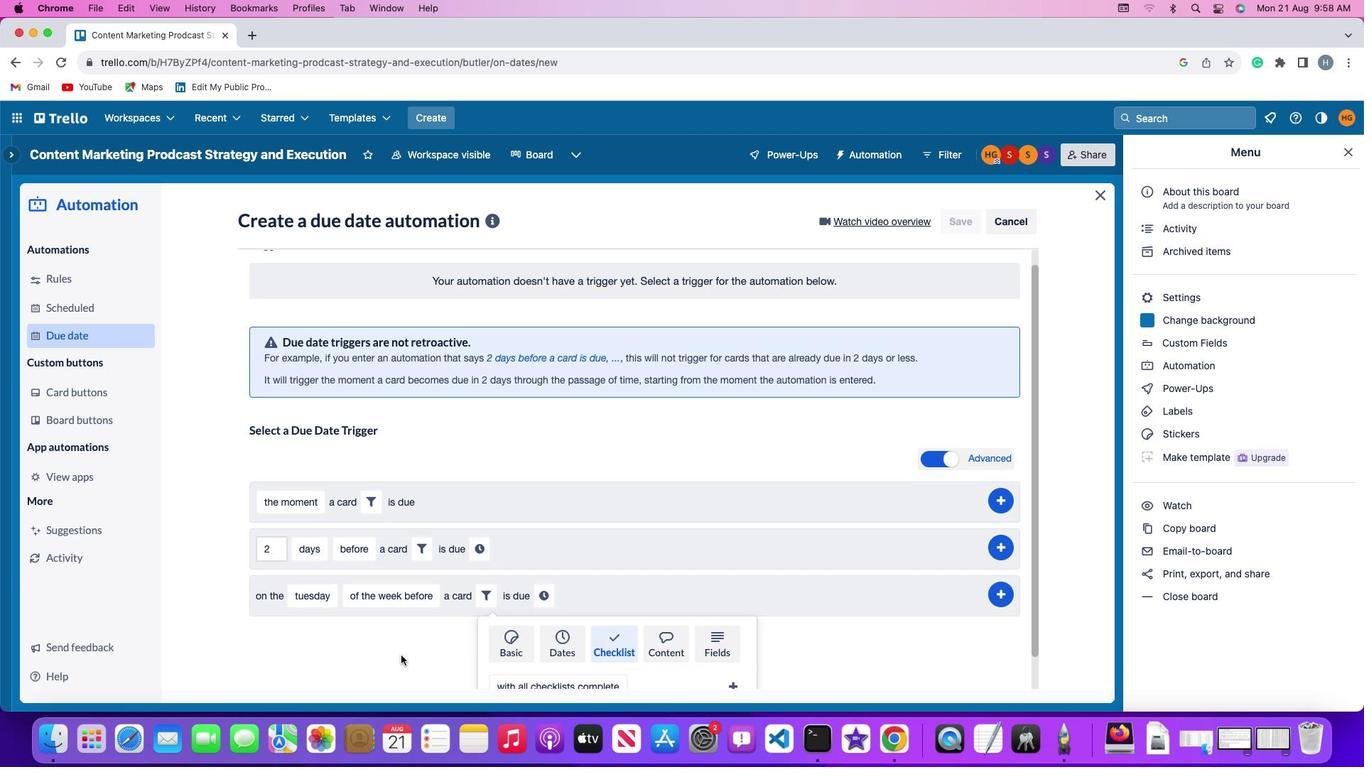 
Action: Mouse scrolled (483, 655) with delta (198, -34)
Screenshot: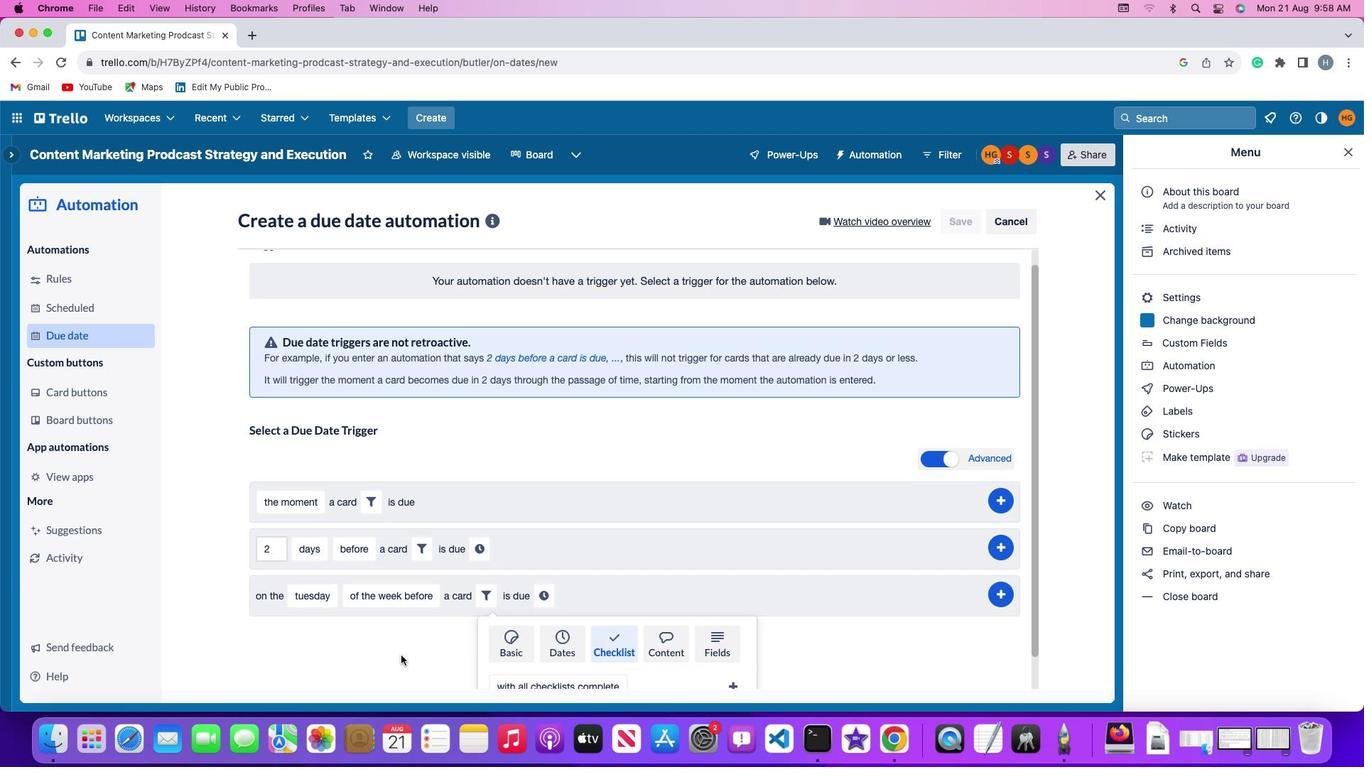 
Action: Mouse moved to (480, 653)
Screenshot: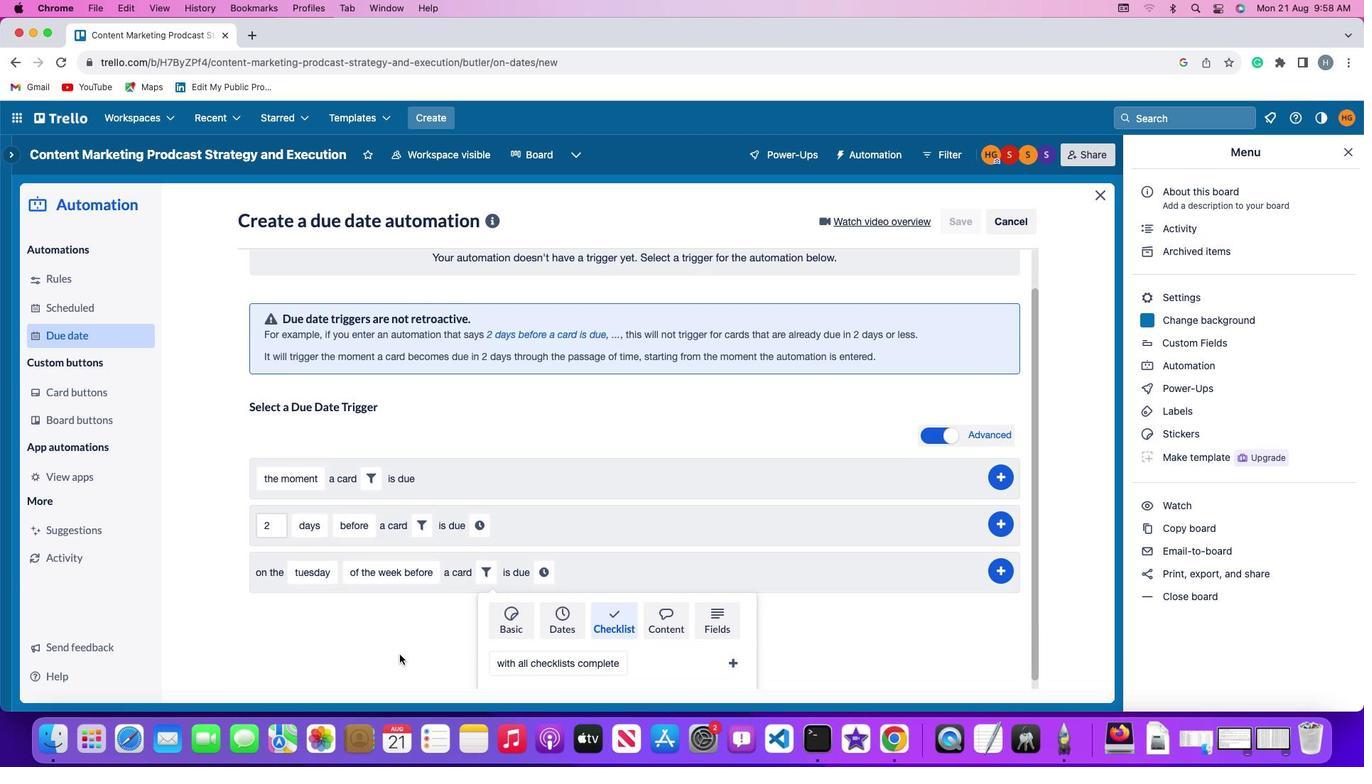 
Action: Mouse scrolled (480, 653) with delta (198, -34)
Screenshot: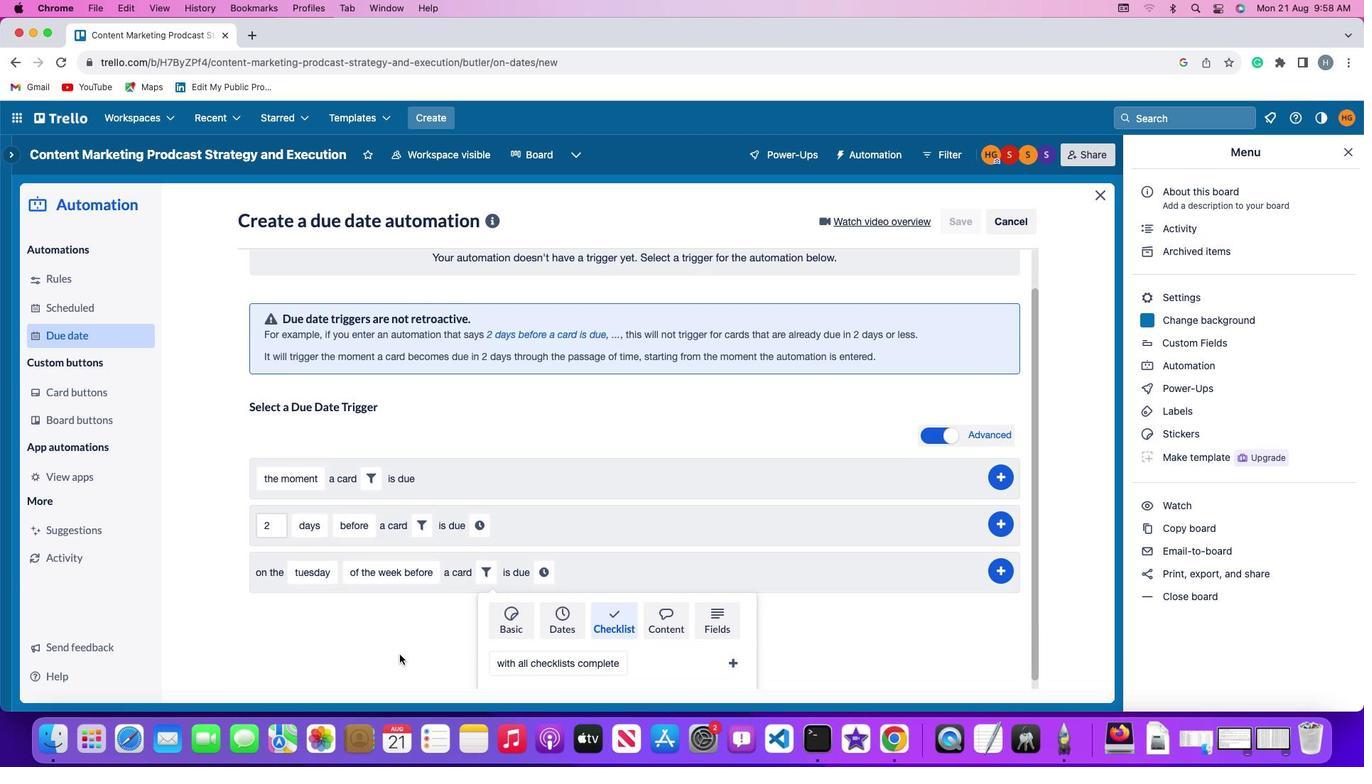 
Action: Mouse moved to (562, 660)
Screenshot: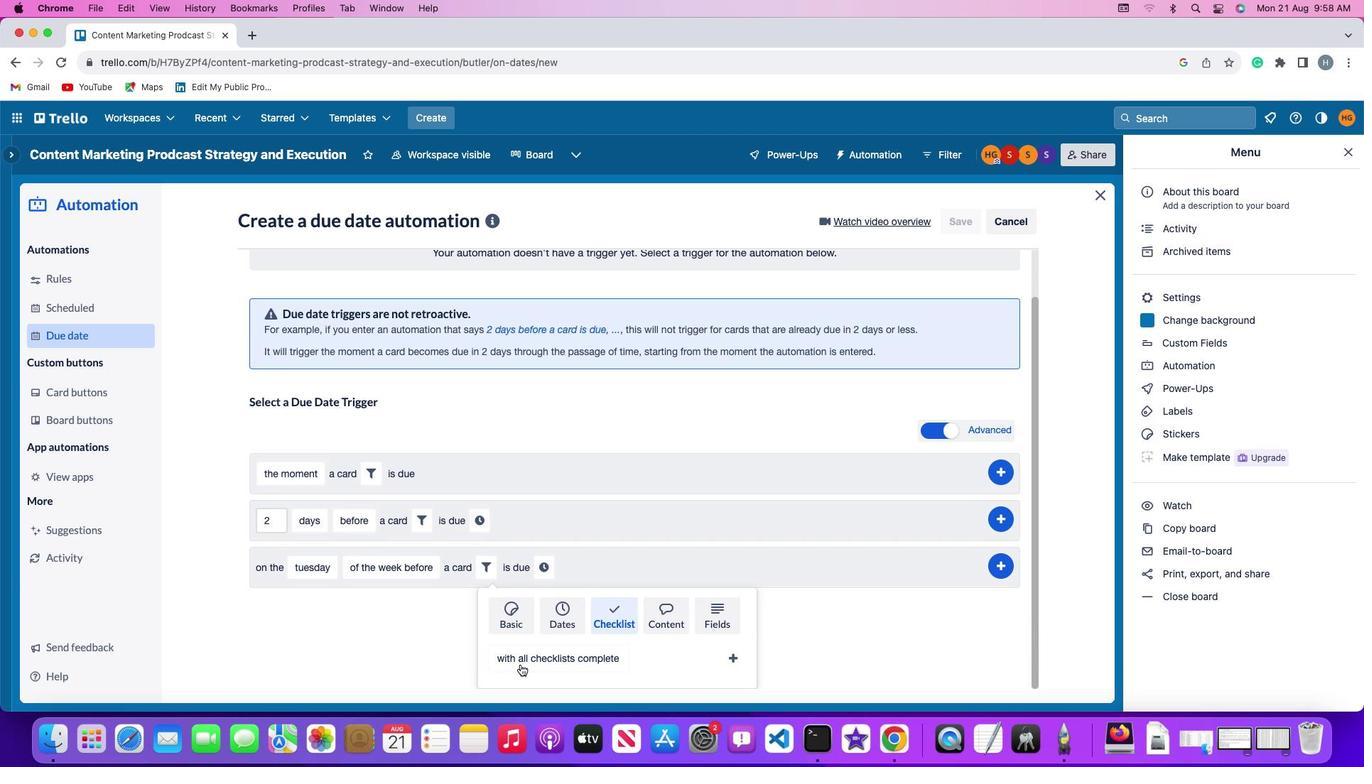 
Action: Mouse pressed left at (562, 660)
Screenshot: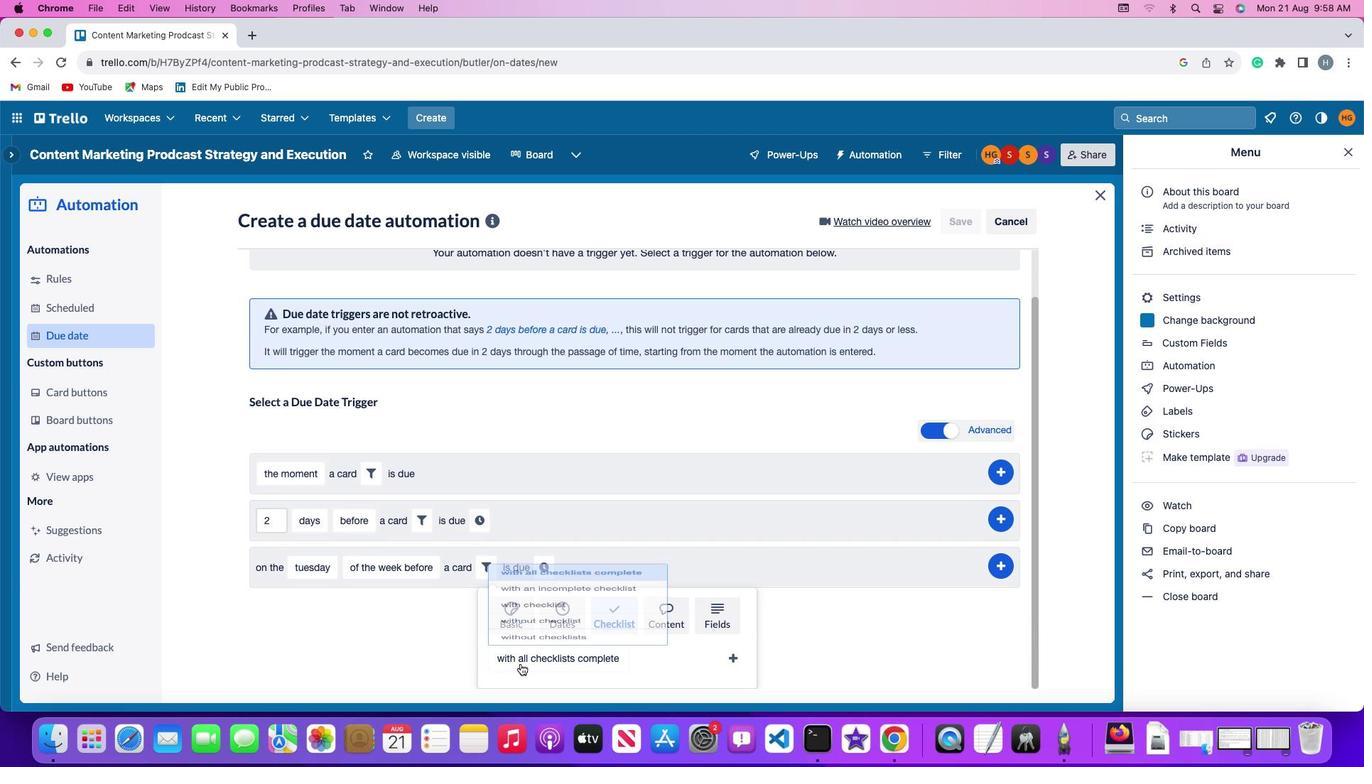 
Action: Mouse moved to (568, 566)
Screenshot: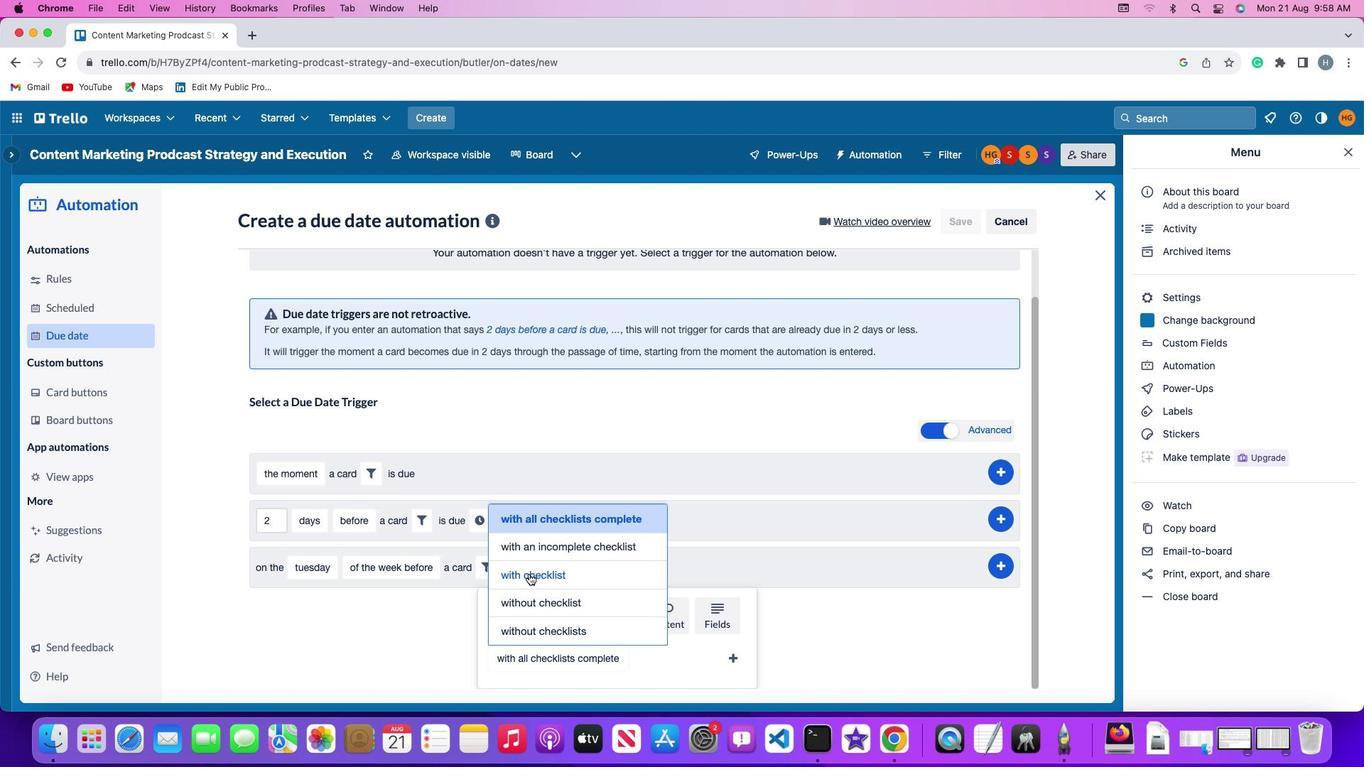 
Action: Mouse pressed left at (568, 566)
Screenshot: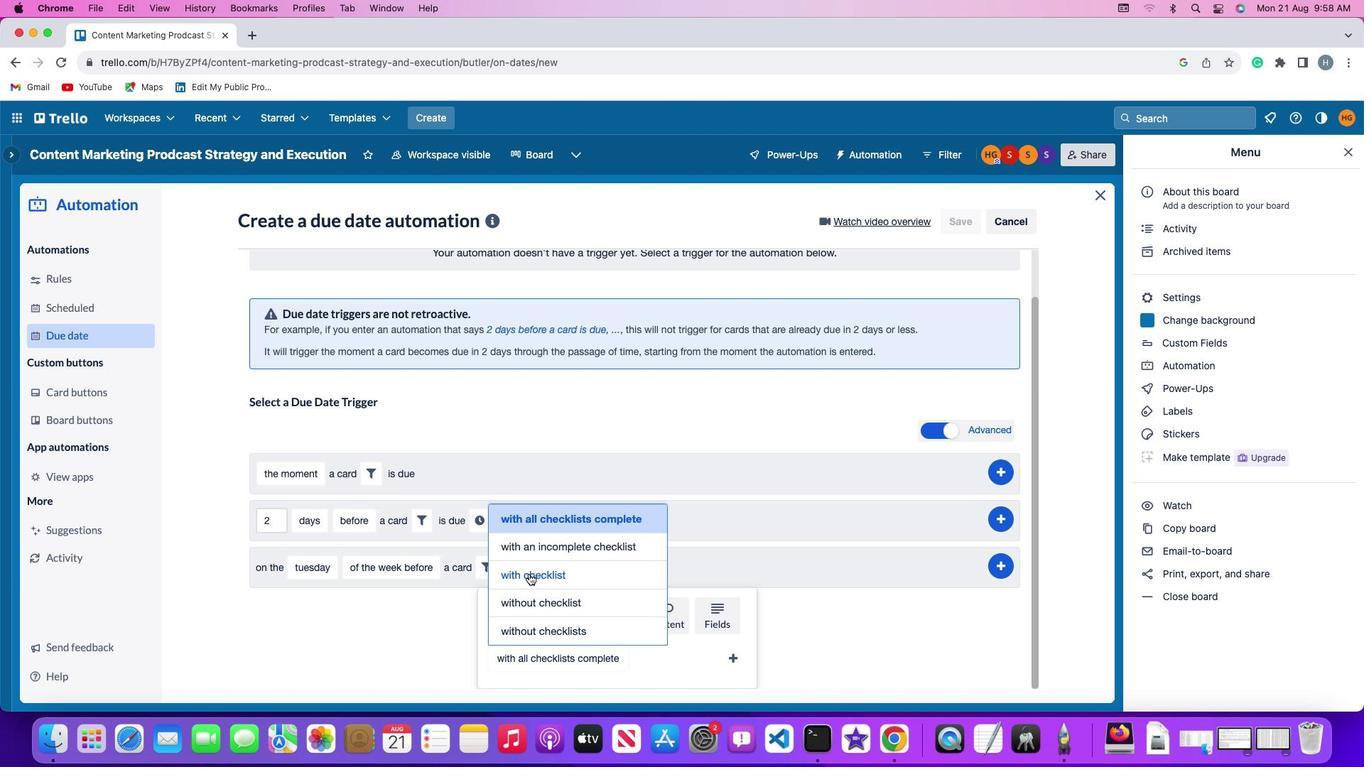 
Action: Mouse moved to (606, 652)
Screenshot: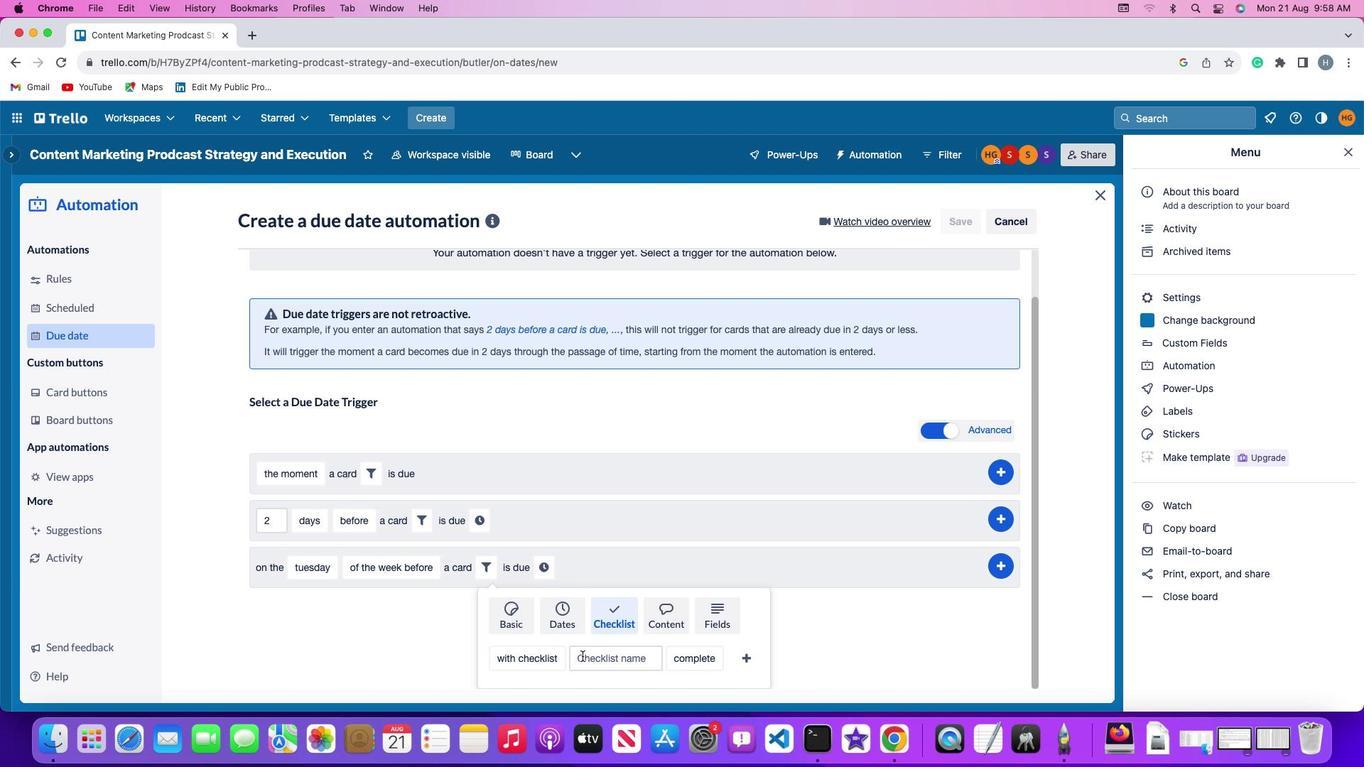 
Action: Mouse pressed left at (606, 652)
Screenshot: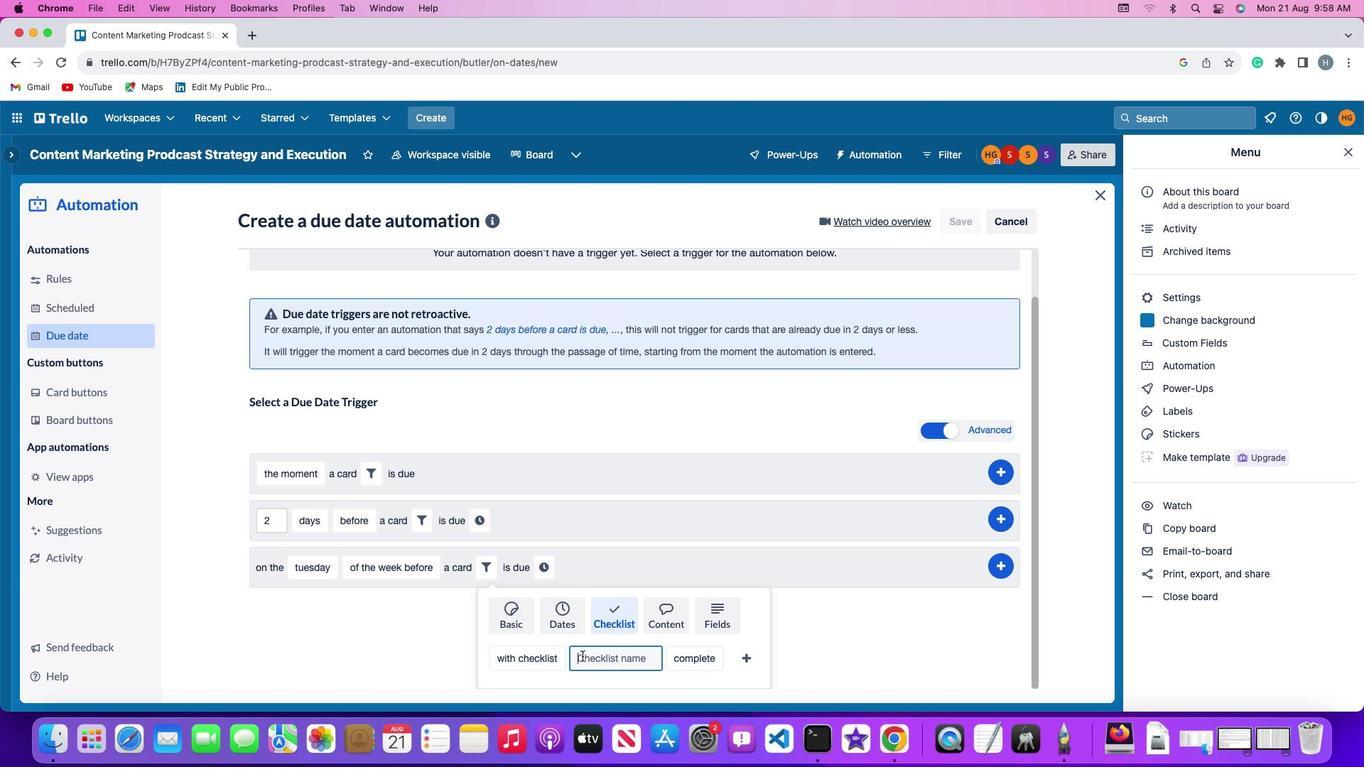 
Action: Key pressed Key.shift'R''e''s''u''m''e'
Screenshot: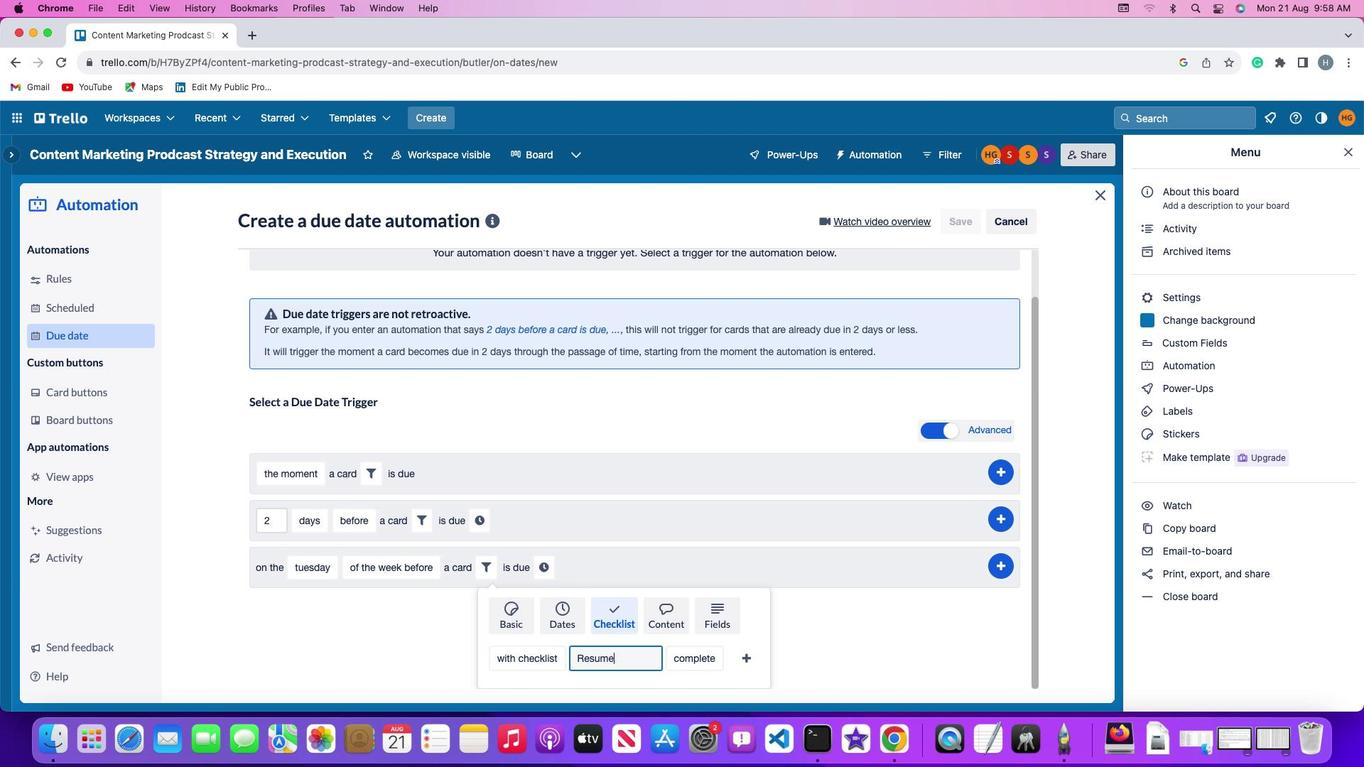 
Action: Mouse moved to (673, 658)
Screenshot: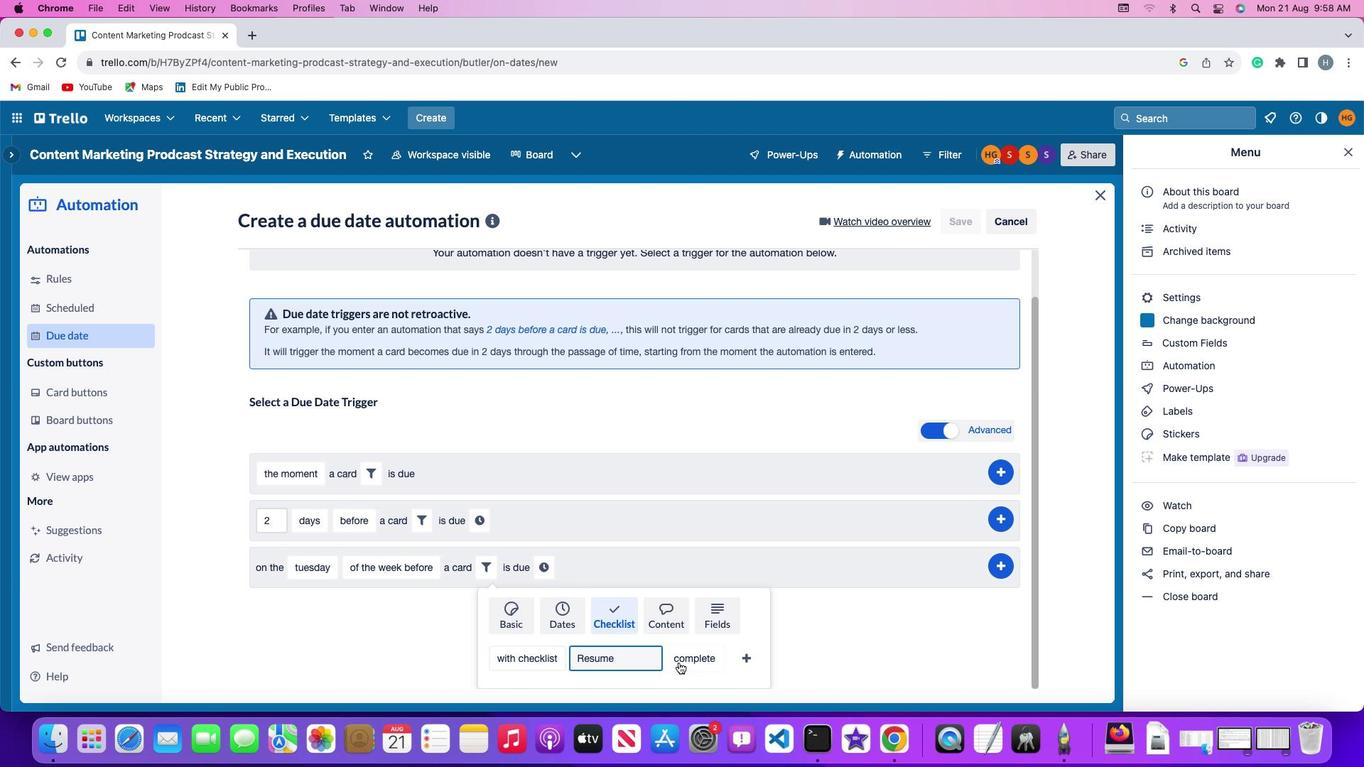 
Action: Mouse pressed left at (673, 658)
Screenshot: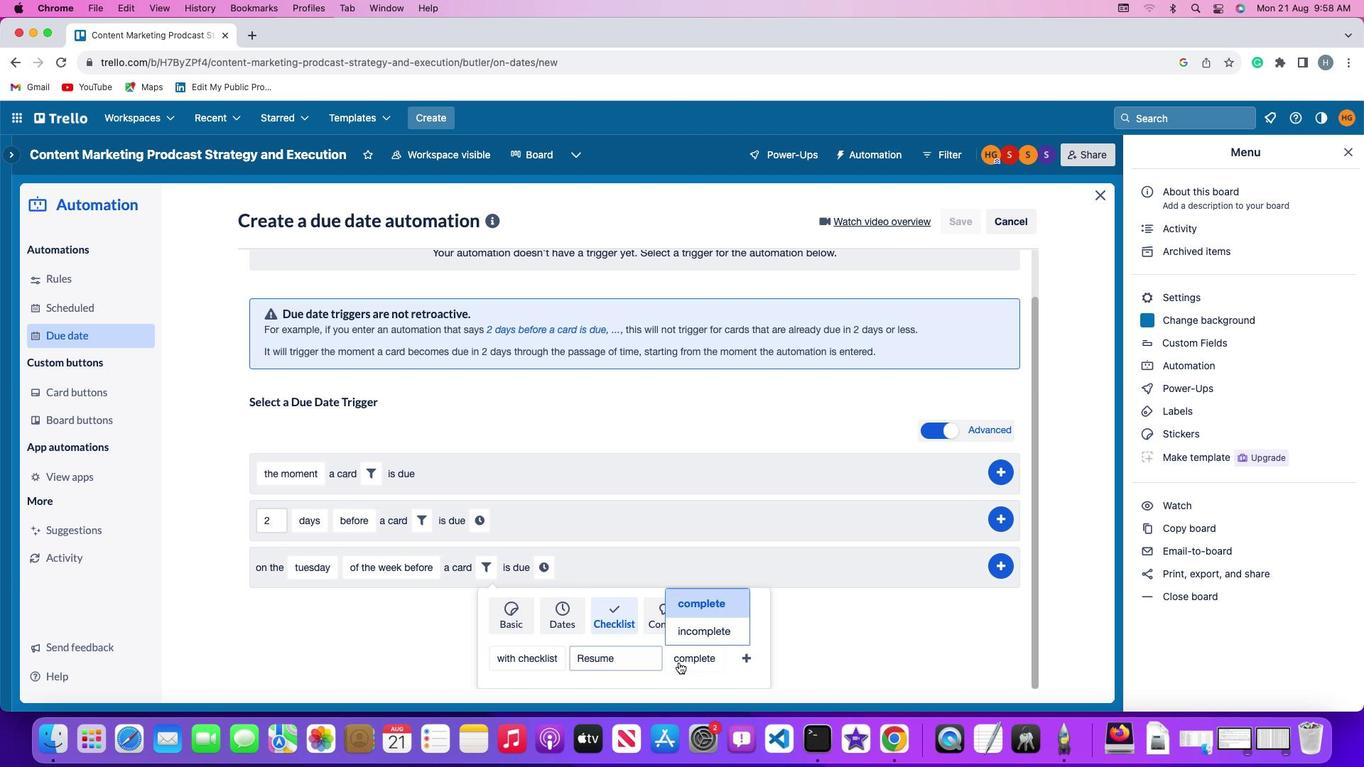 
Action: Mouse moved to (687, 591)
Screenshot: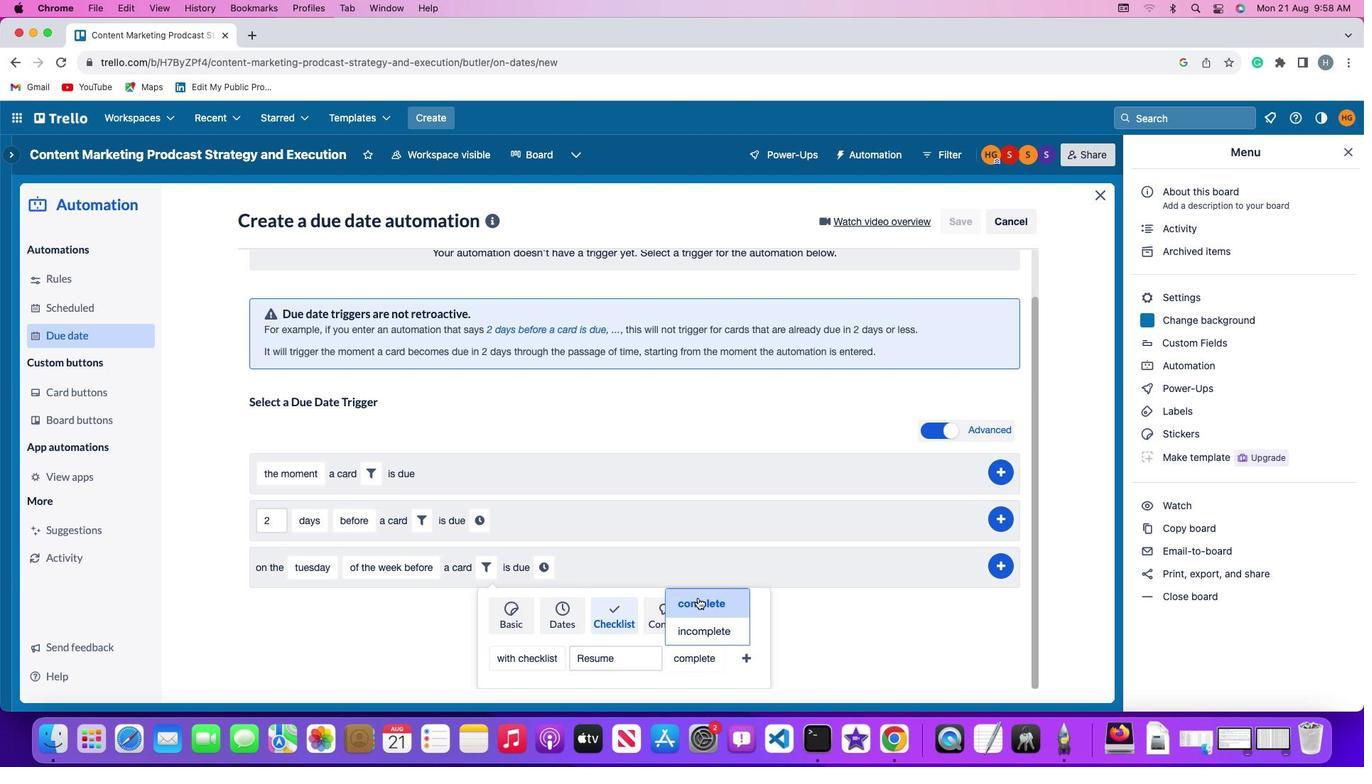 
Action: Mouse pressed left at (687, 591)
Screenshot: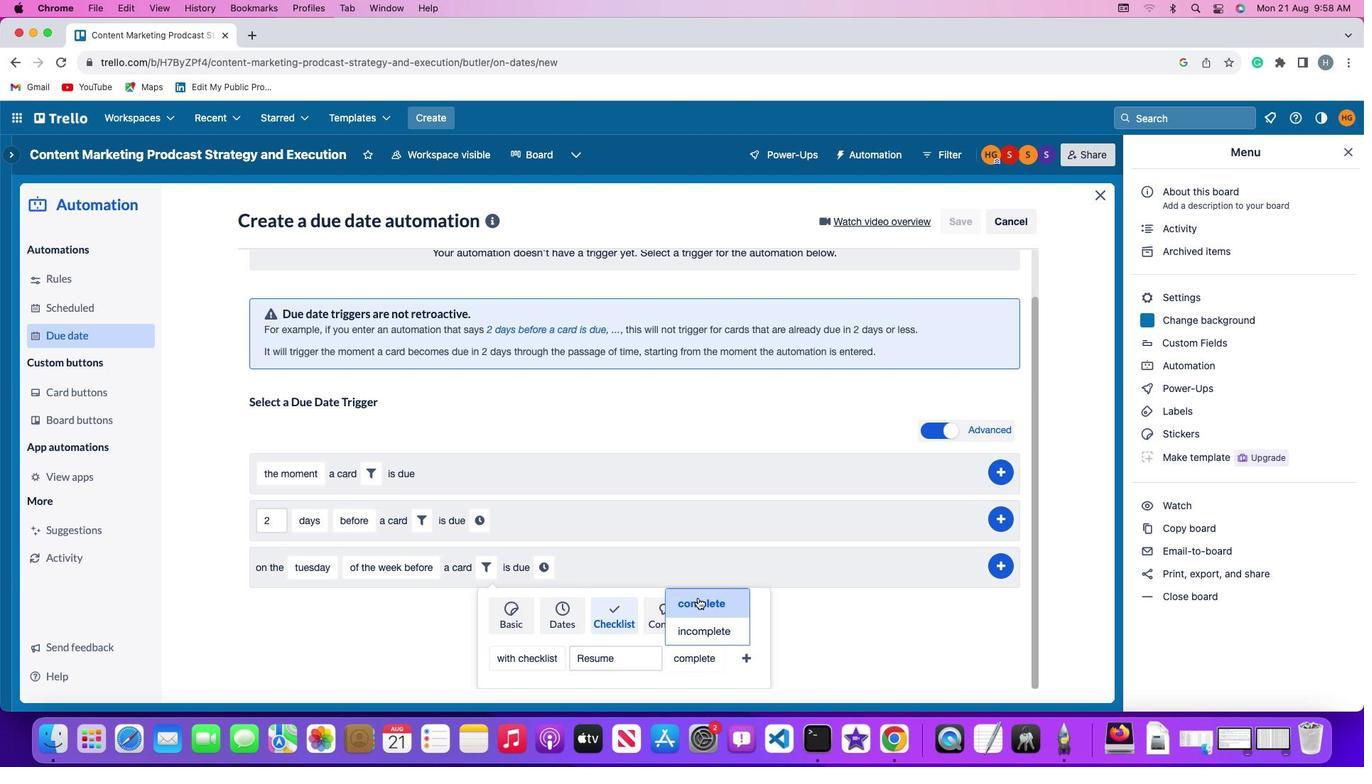 
Action: Mouse moved to (721, 648)
Screenshot: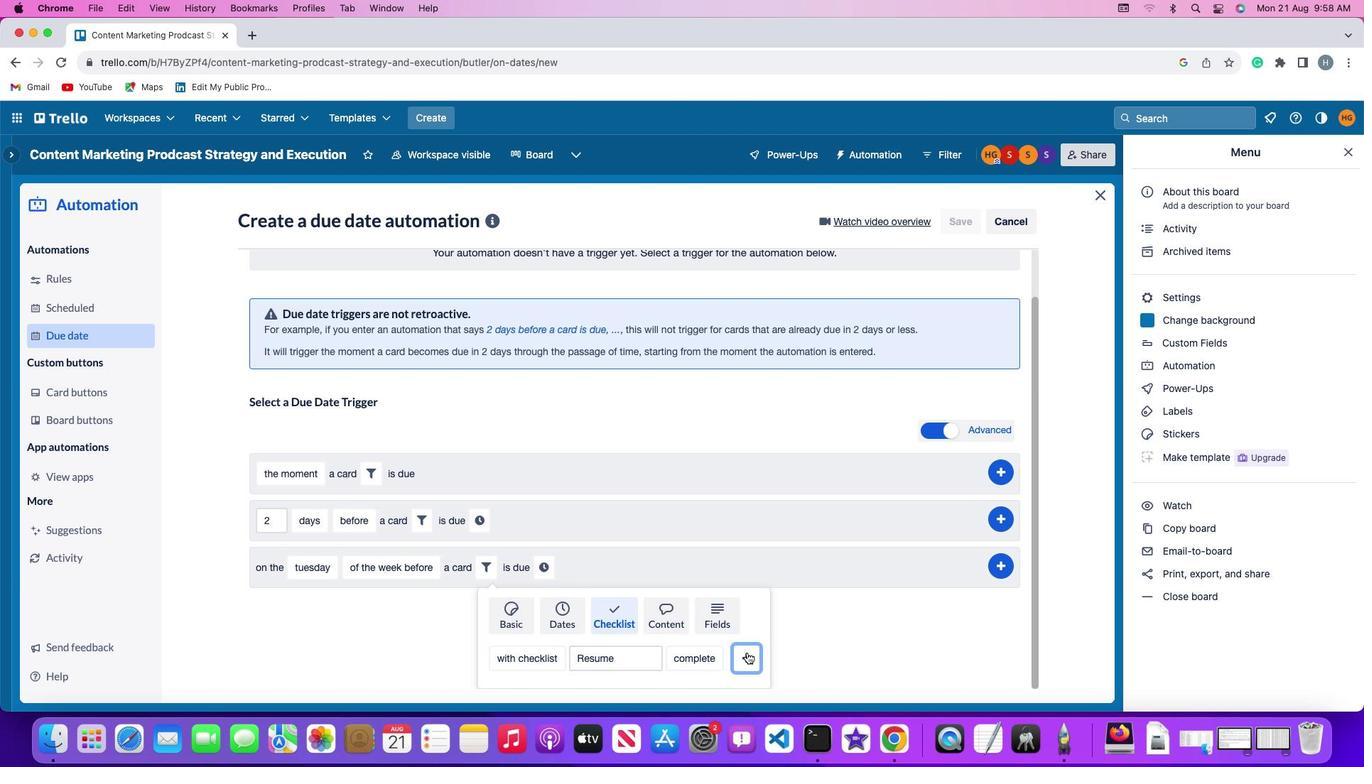 
Action: Mouse pressed left at (721, 648)
Screenshot: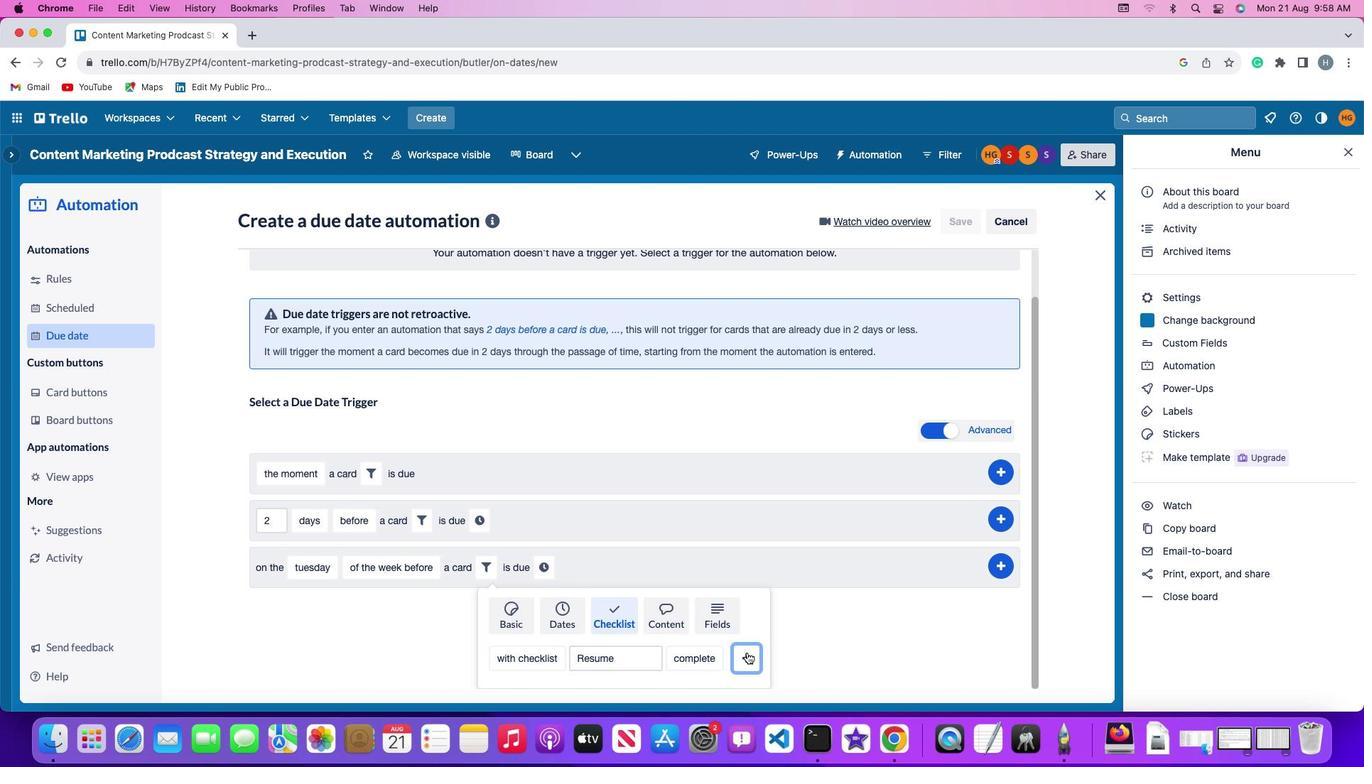 
Action: Mouse moved to (704, 616)
Screenshot: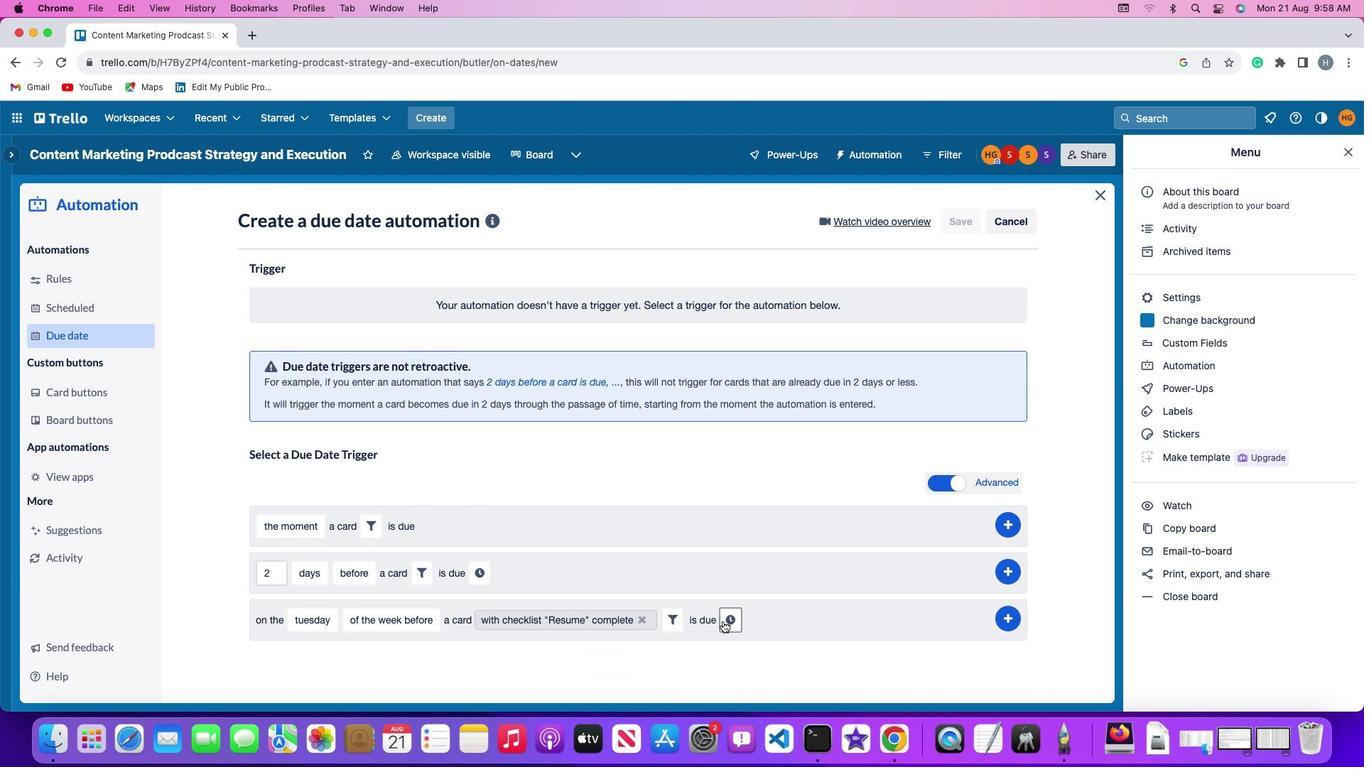 
Action: Mouse pressed left at (704, 616)
Screenshot: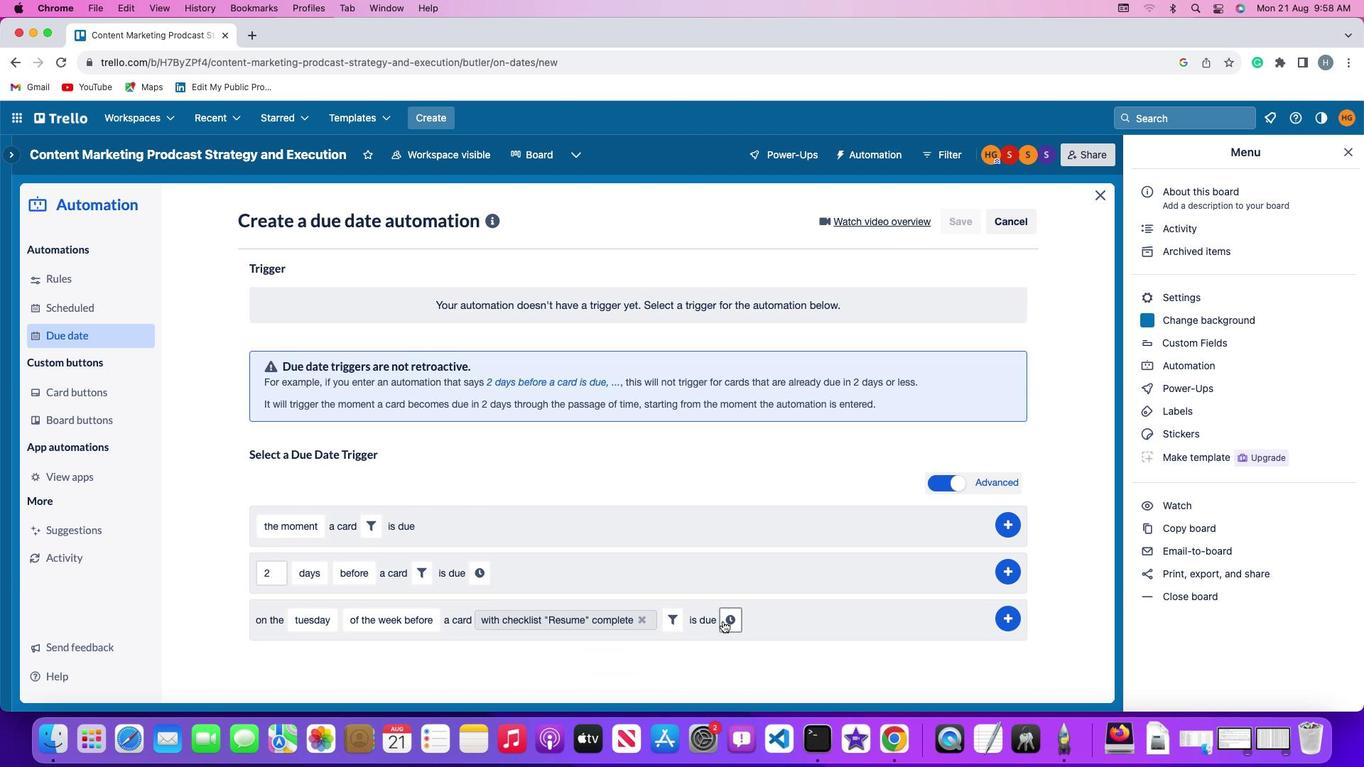 
Action: Mouse moved to (731, 617)
Screenshot: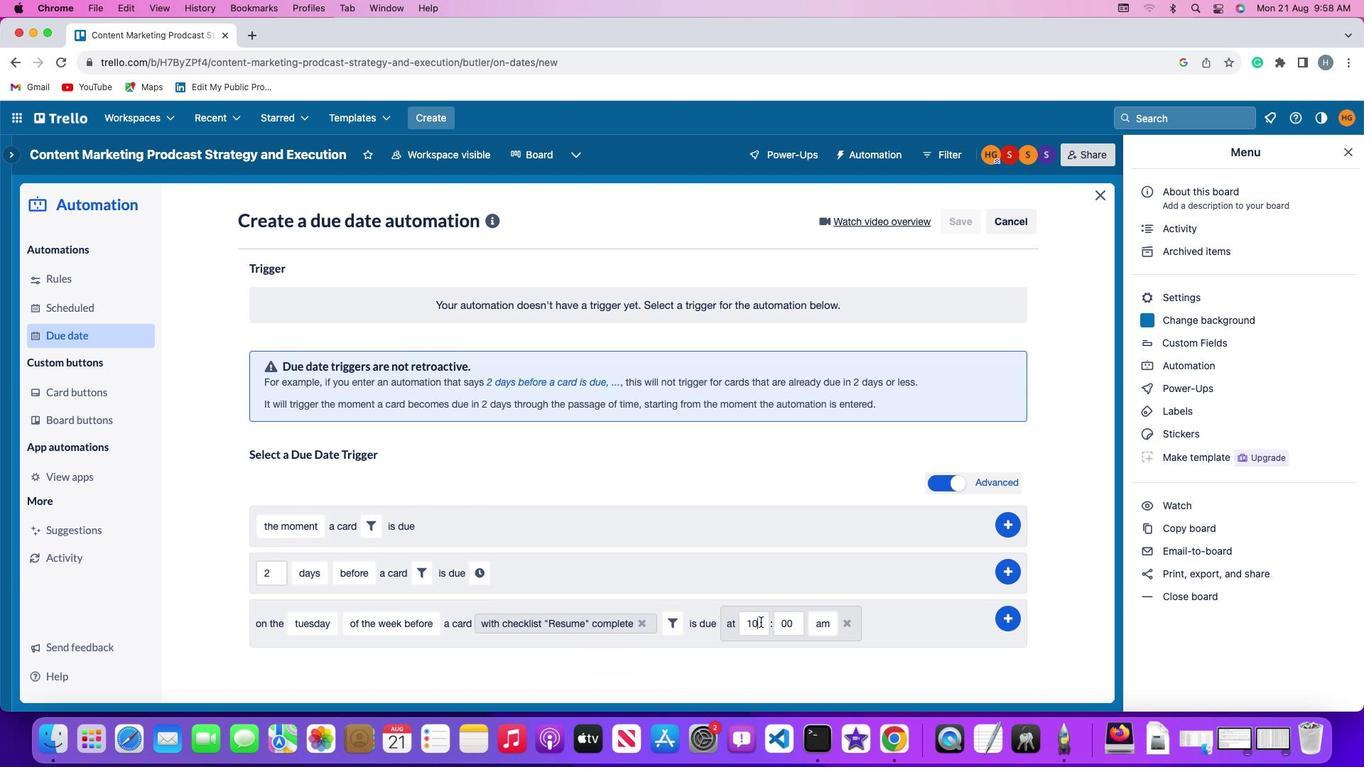 
Action: Mouse pressed left at (731, 617)
Screenshot: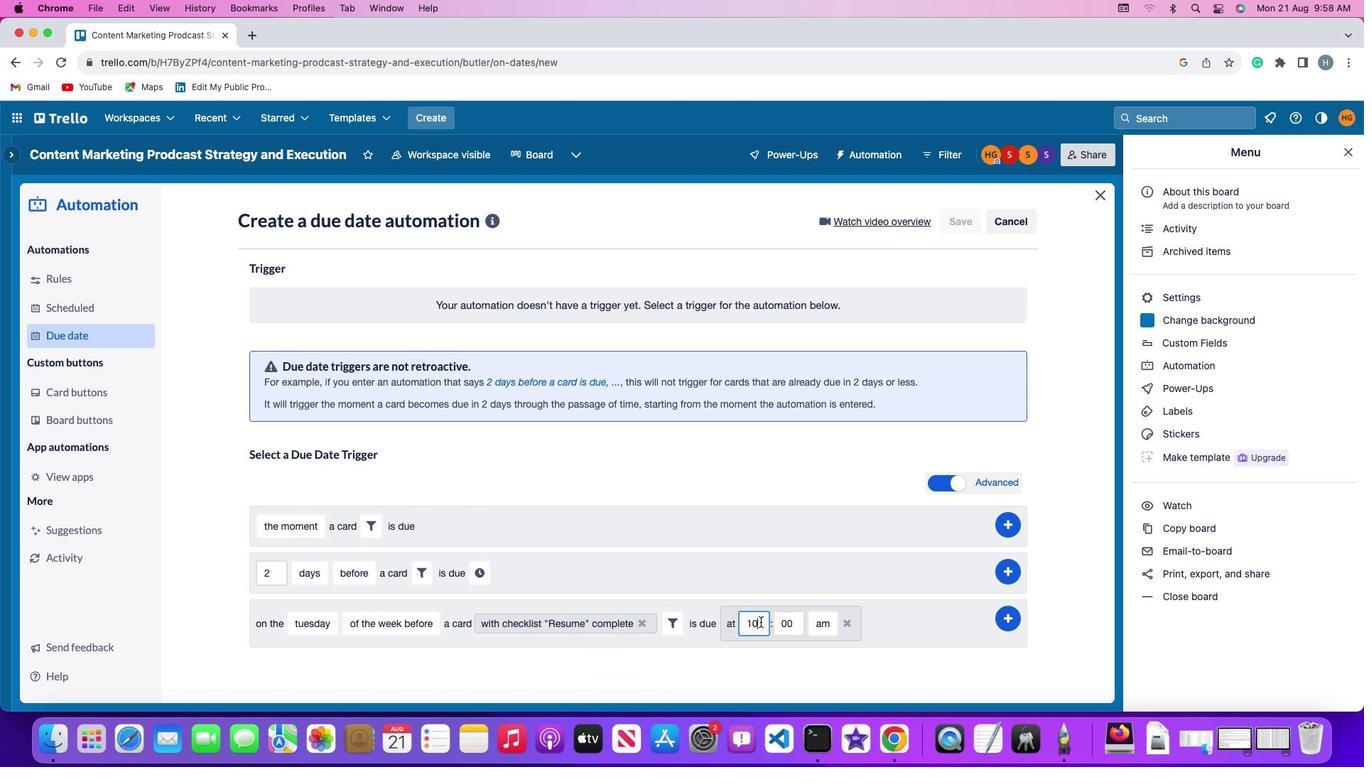 
Action: Key pressed Key.backspace'1'
Screenshot: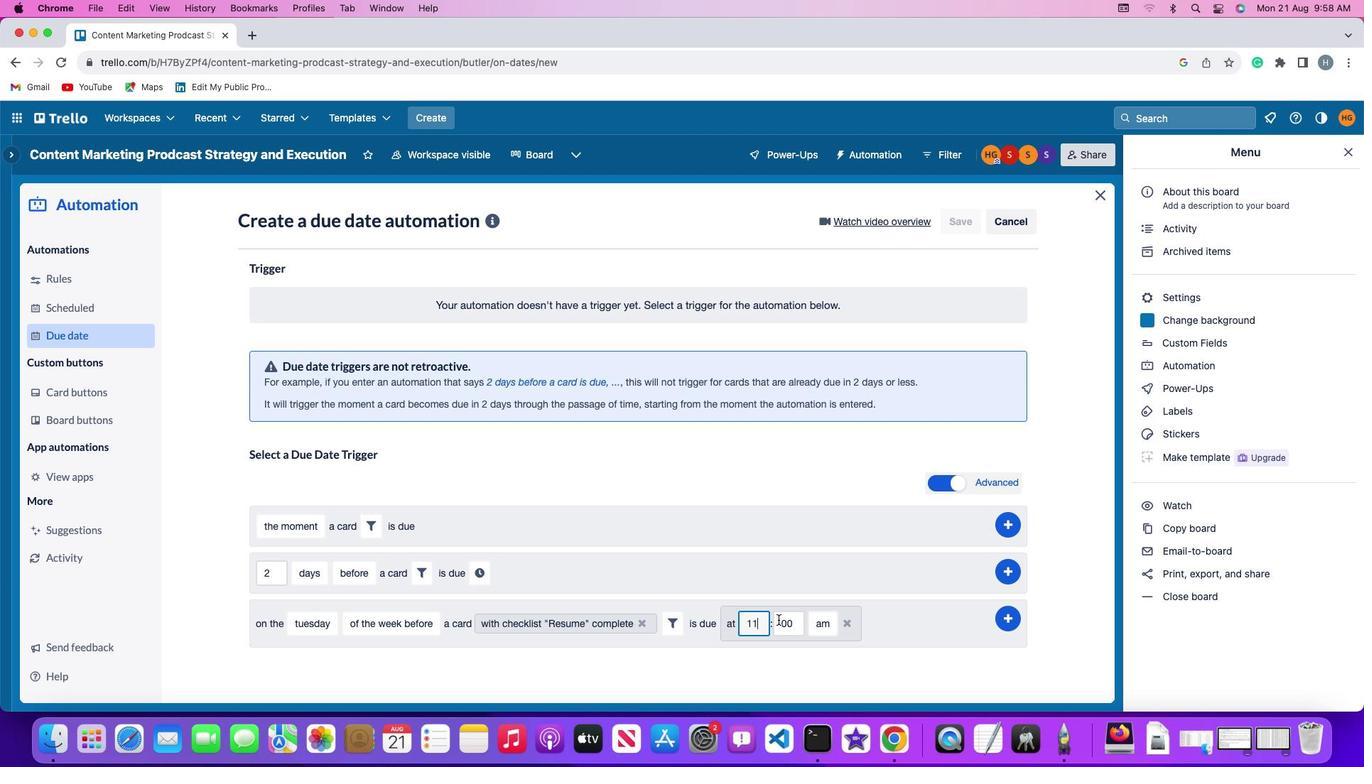 
Action: Mouse moved to (758, 618)
Screenshot: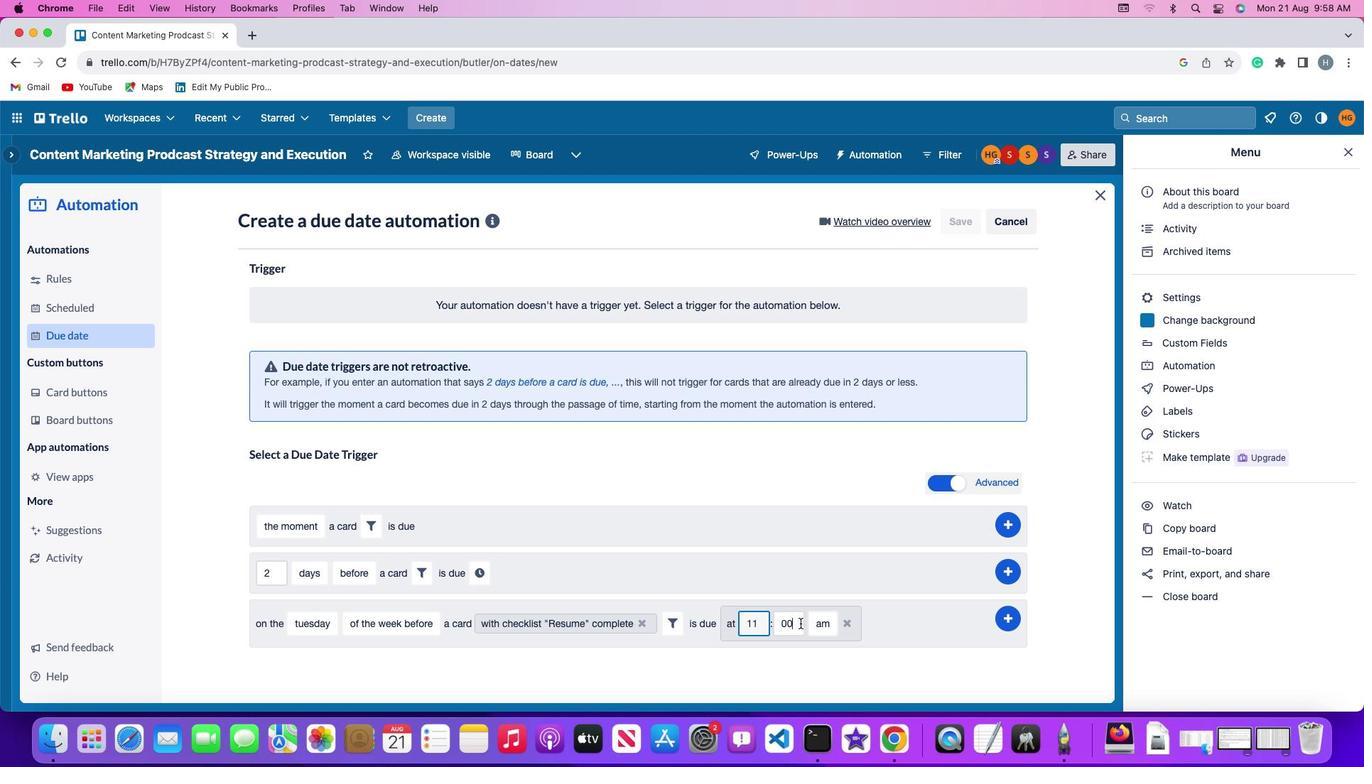 
Action: Mouse pressed left at (758, 618)
Screenshot: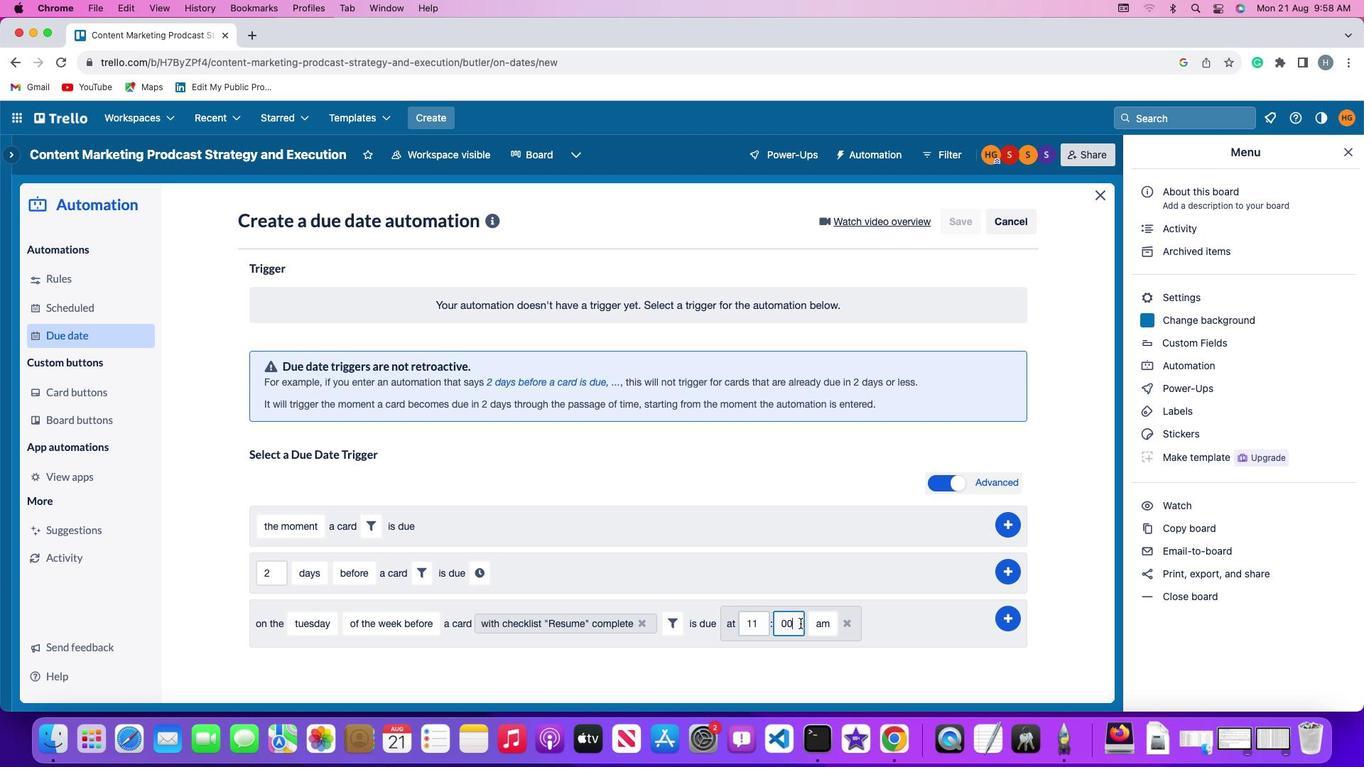 
Action: Key pressed Key.backspace'0'
Screenshot: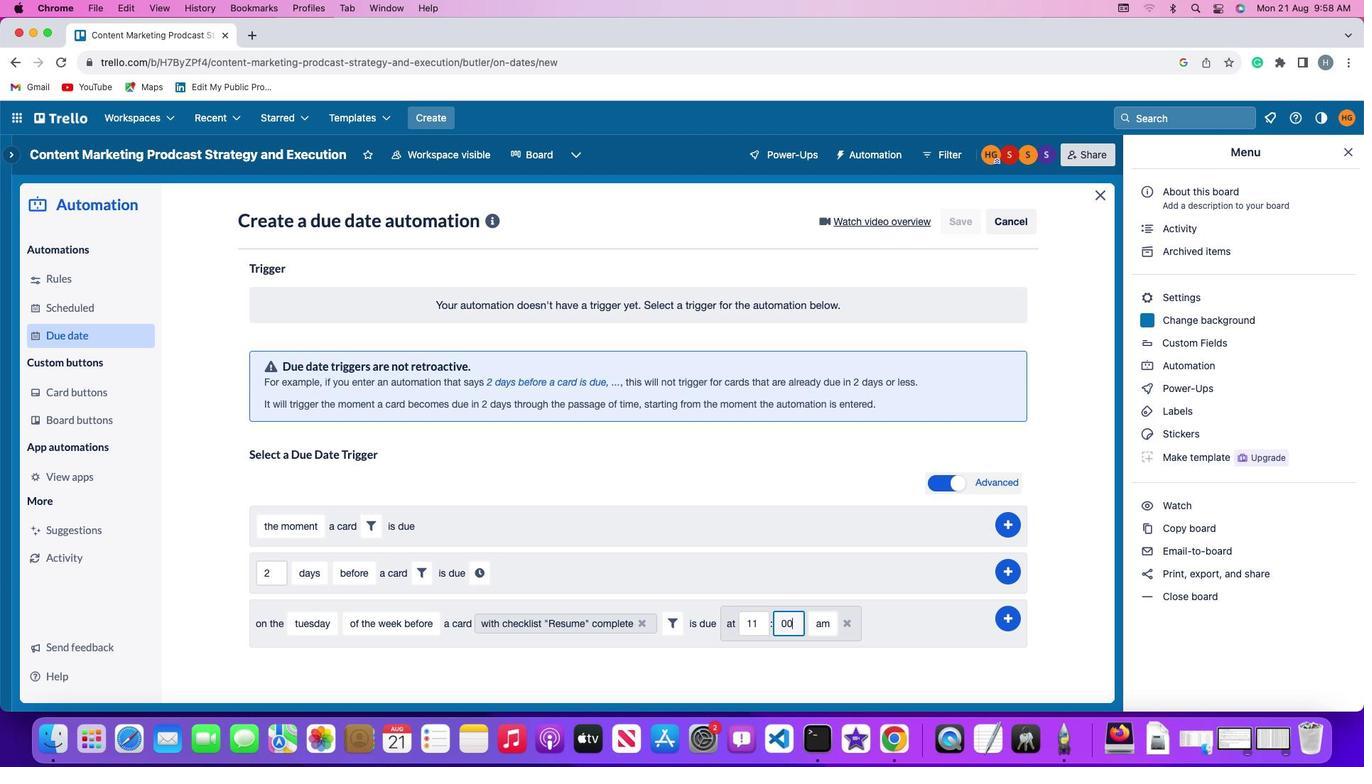 
Action: Mouse moved to (775, 618)
Screenshot: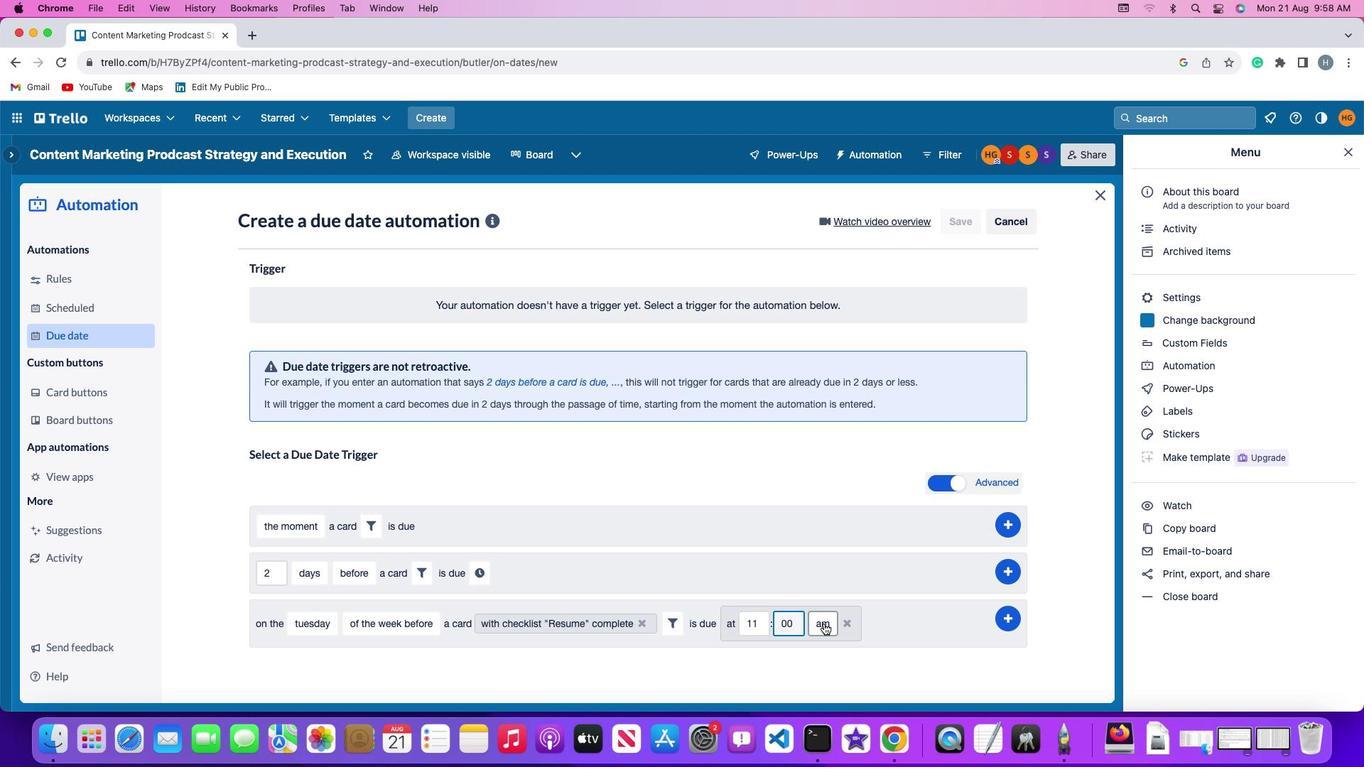 
Action: Mouse pressed left at (775, 618)
Screenshot: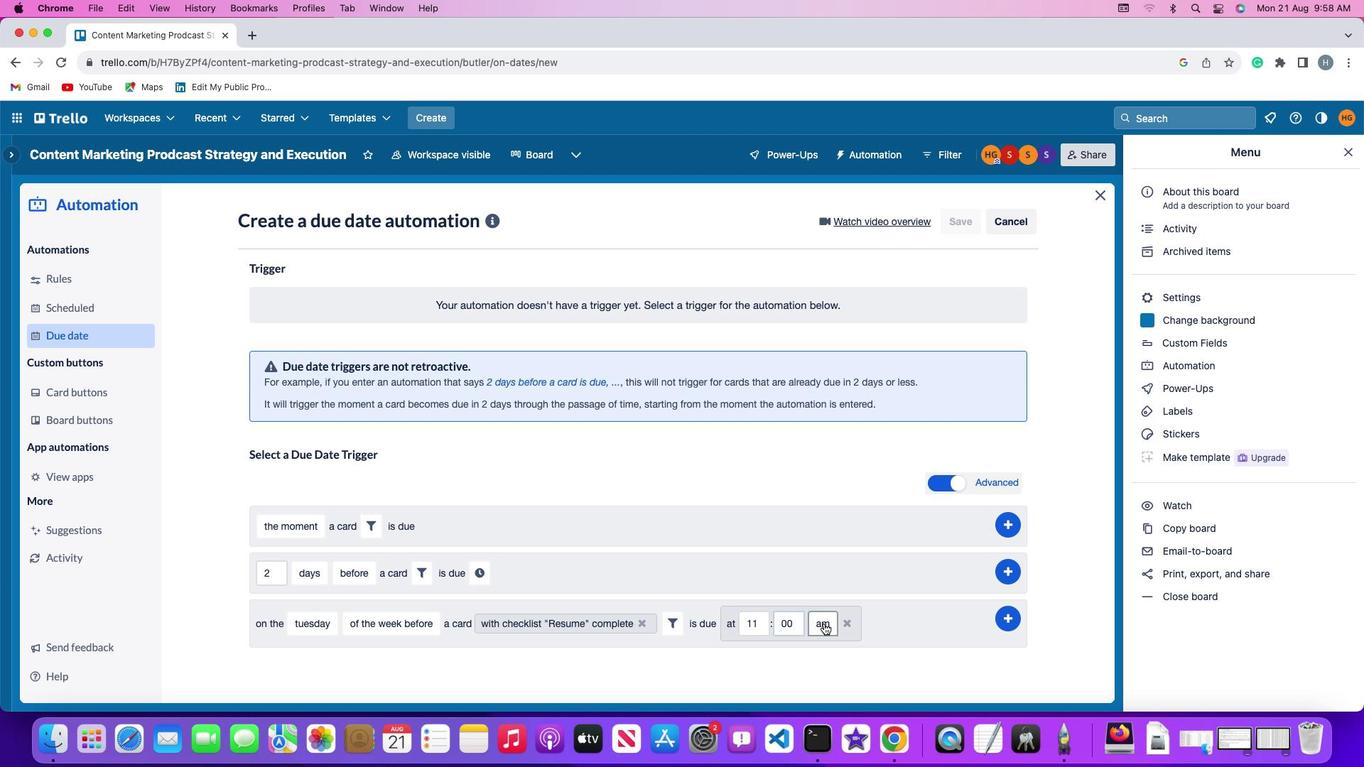 
Action: Mouse moved to (778, 648)
Screenshot: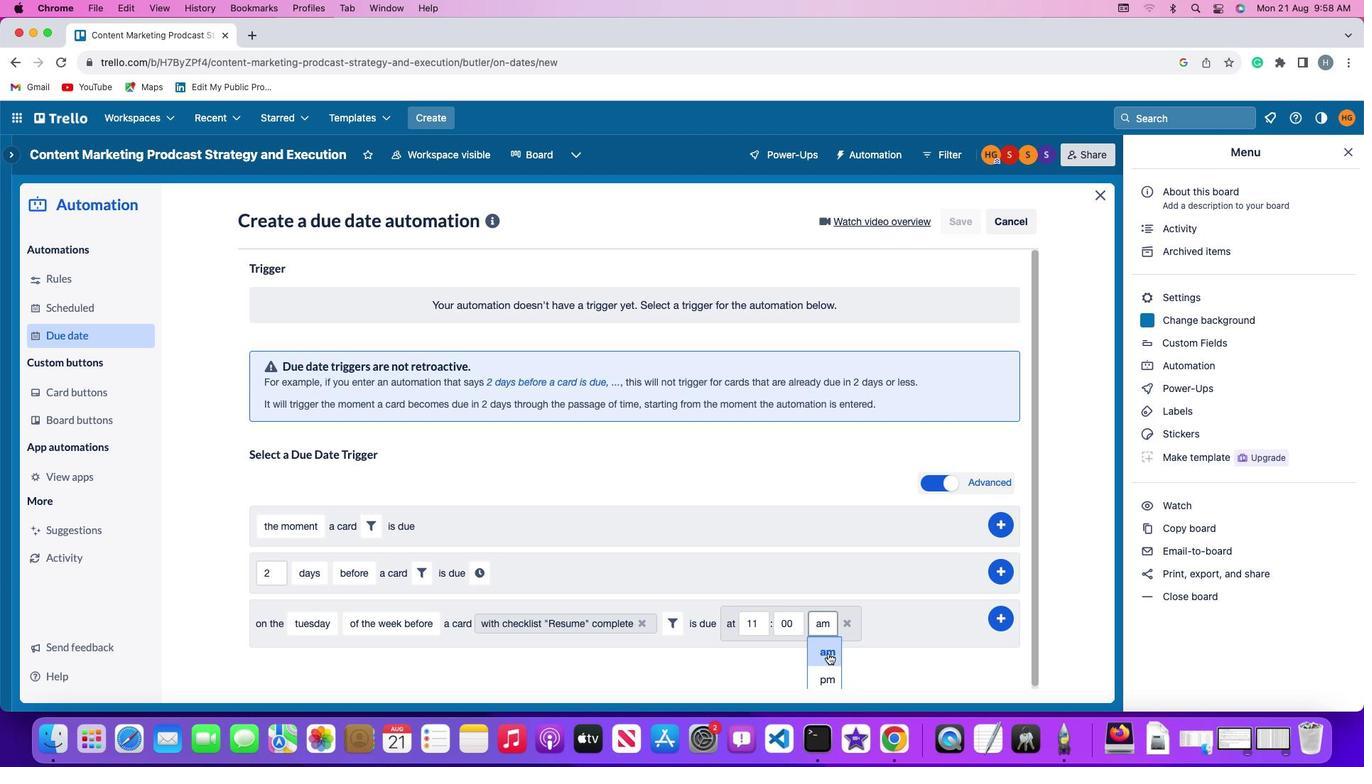 
Action: Mouse pressed left at (778, 648)
Screenshot: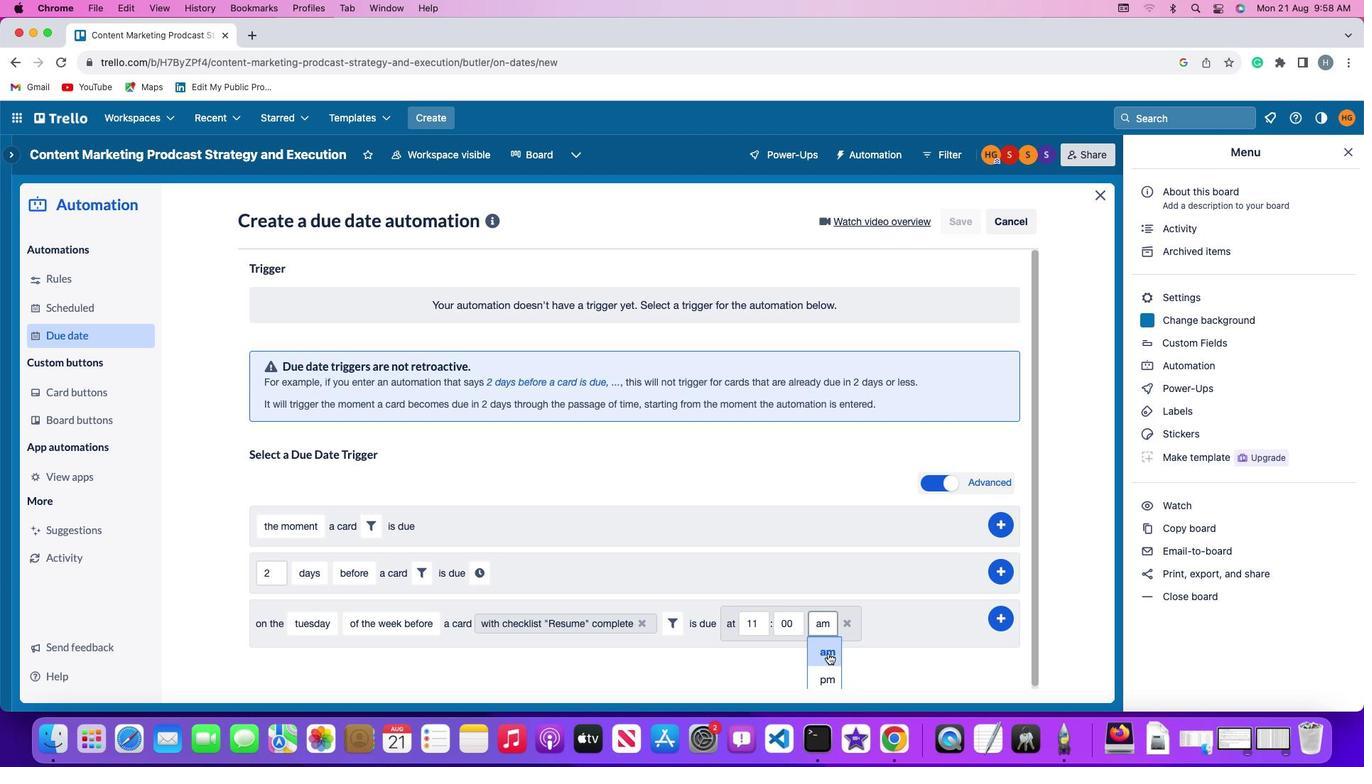 
Action: Mouse moved to (903, 609)
Screenshot: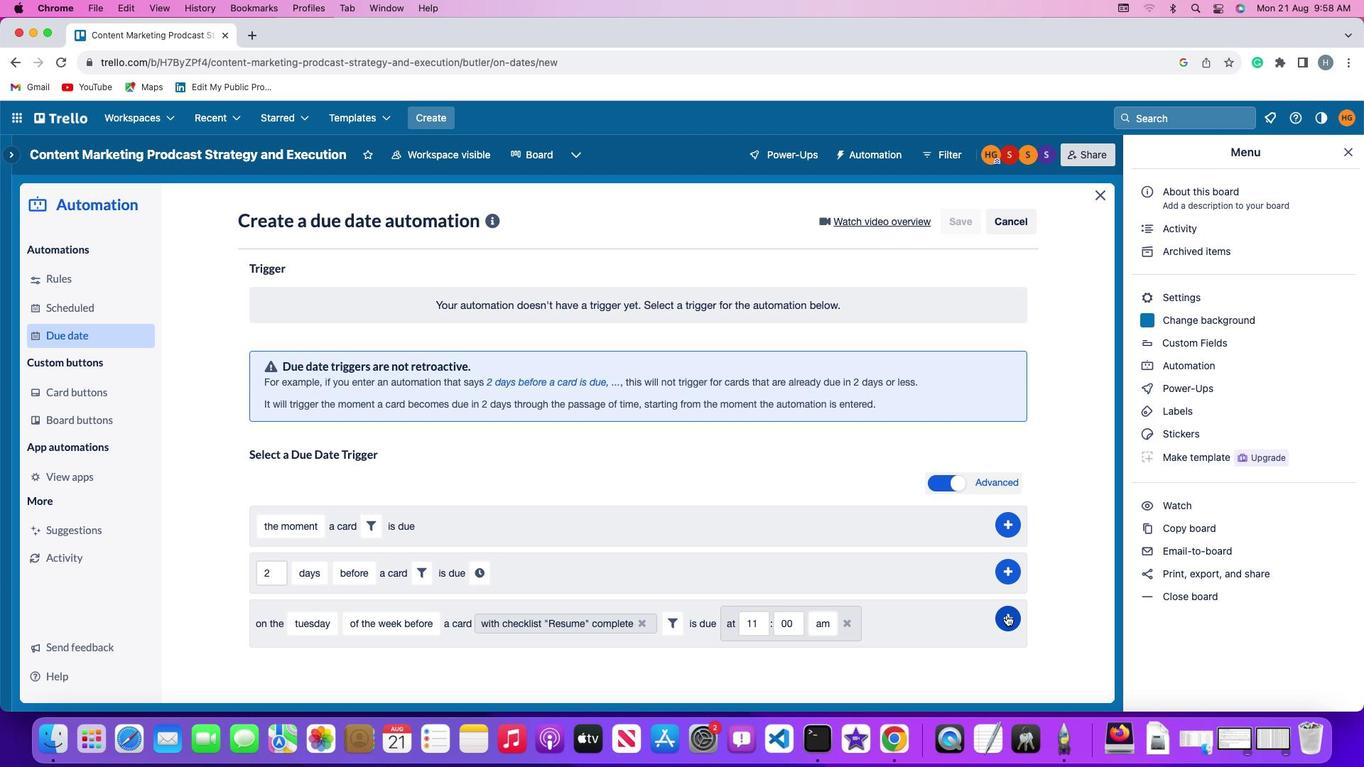 
Action: Mouse pressed left at (903, 609)
Screenshot: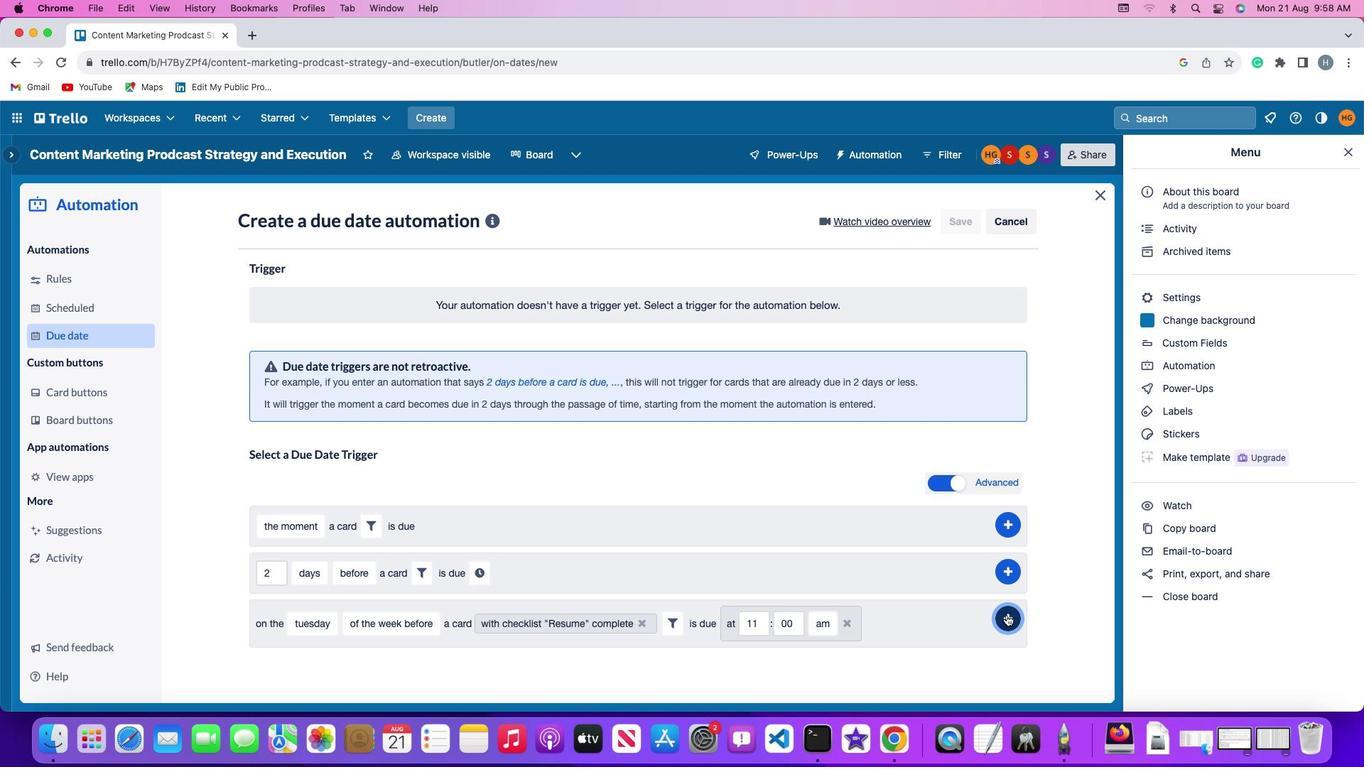
Action: Mouse moved to (938, 503)
Screenshot: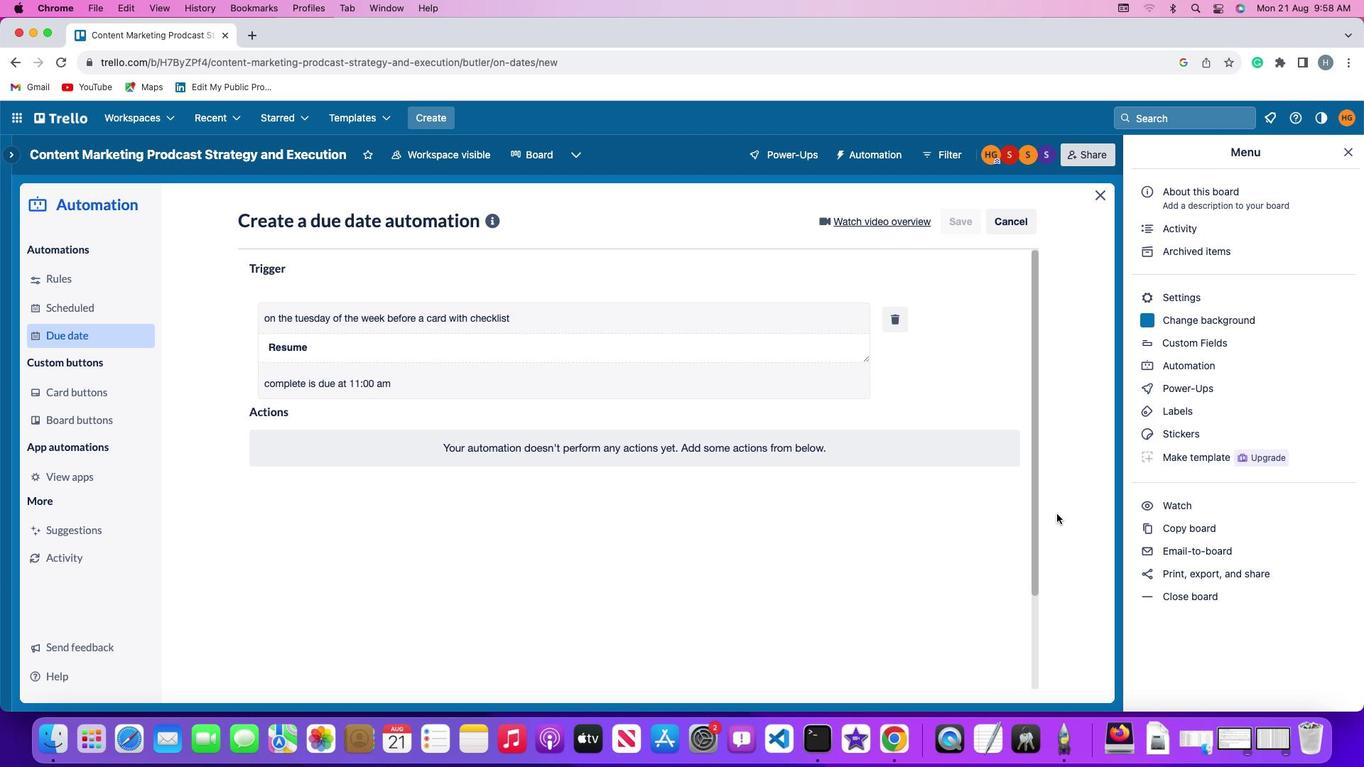 
